 Task: Open Card Customer Feedback Collection in Board Email Marketing Templates to Workspace Investor Relations and add a team member Softage.4@softage.net, a label Red, a checklist Mergers and Acquisitions, an attachment from your google drive, a color Red and finally, add a card description 'Create and send out employee satisfaction survey on company policies and procedures' and a comment 'Let us approach this task with a focus on quality over quantity, ensuring that we deliver a high-quality outcome.'. Add a start date 'Jan 04, 1900' with a due date 'Jan 11, 1900'
Action: Mouse moved to (397, 150)
Screenshot: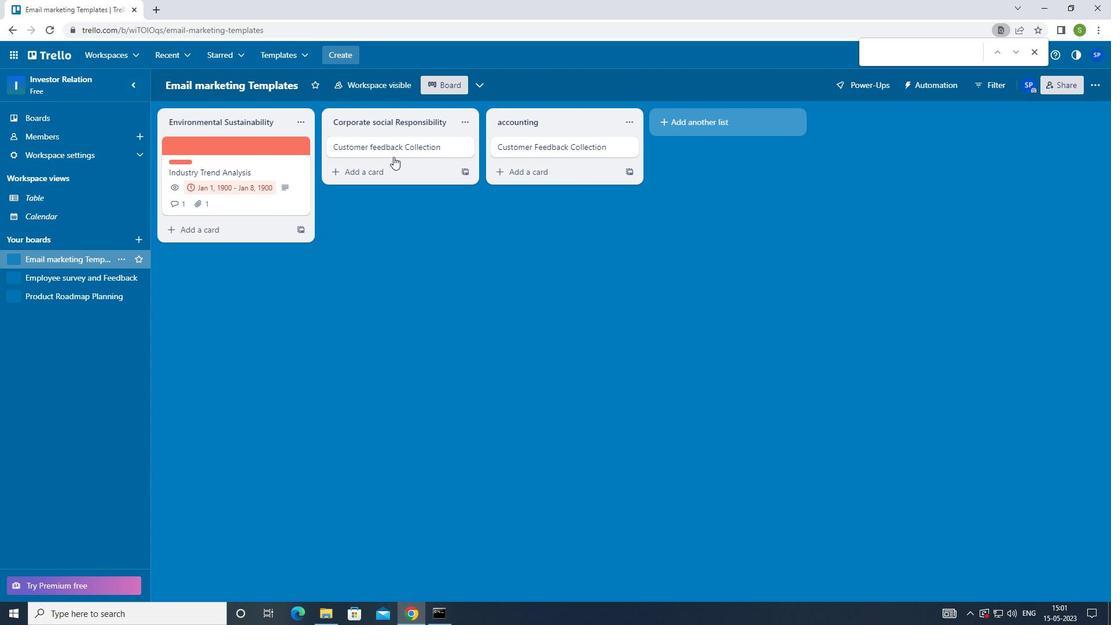 
Action: Mouse pressed left at (397, 150)
Screenshot: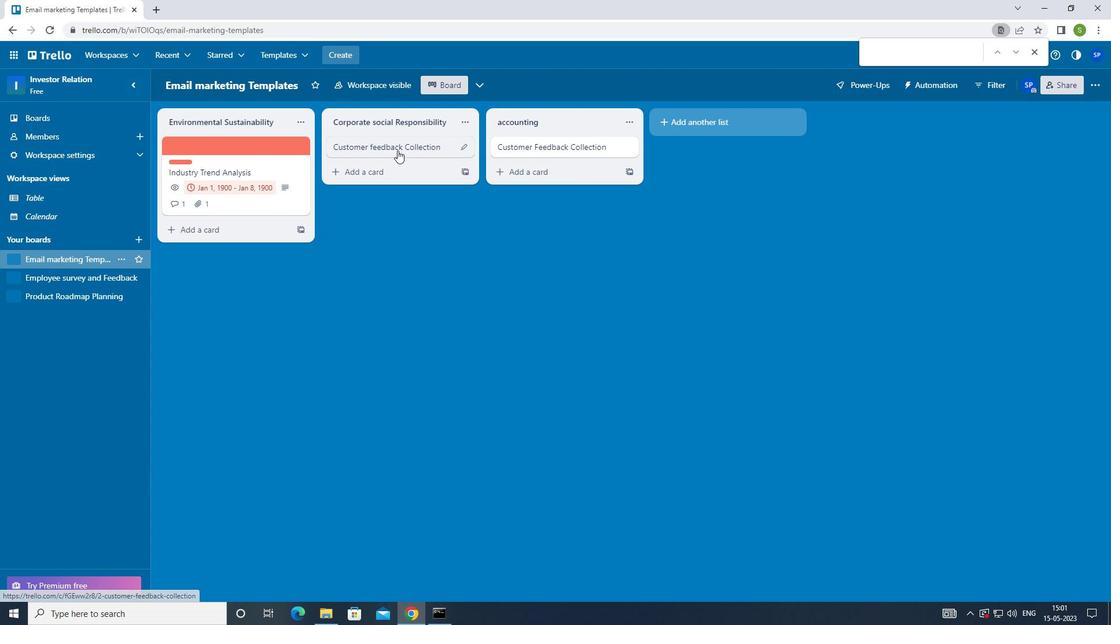 
Action: Mouse moved to (706, 148)
Screenshot: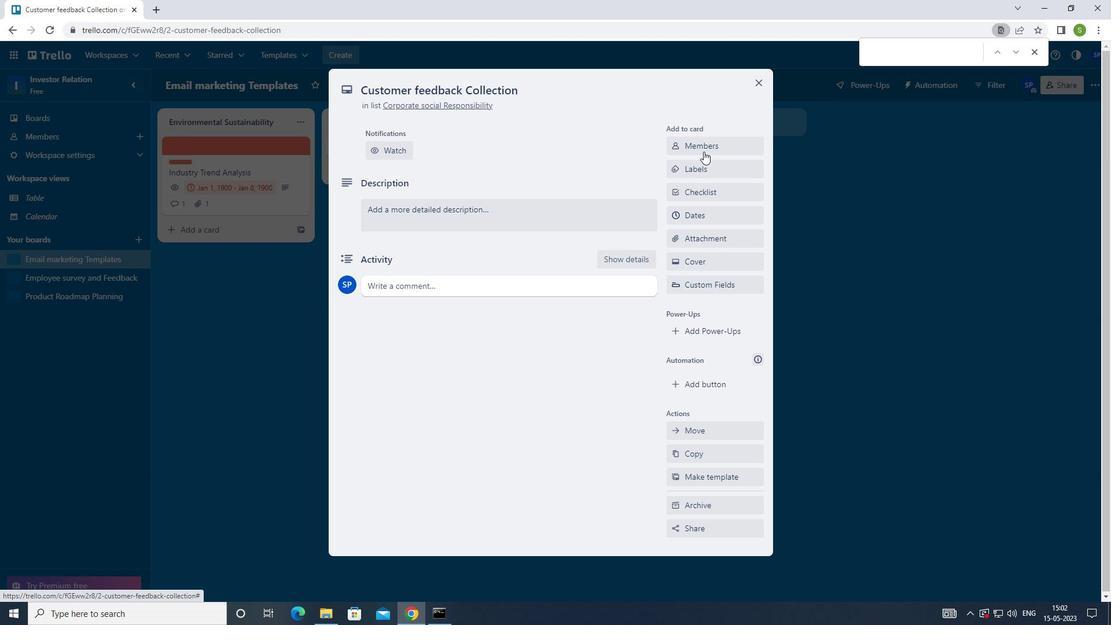 
Action: Mouse pressed left at (706, 148)
Screenshot: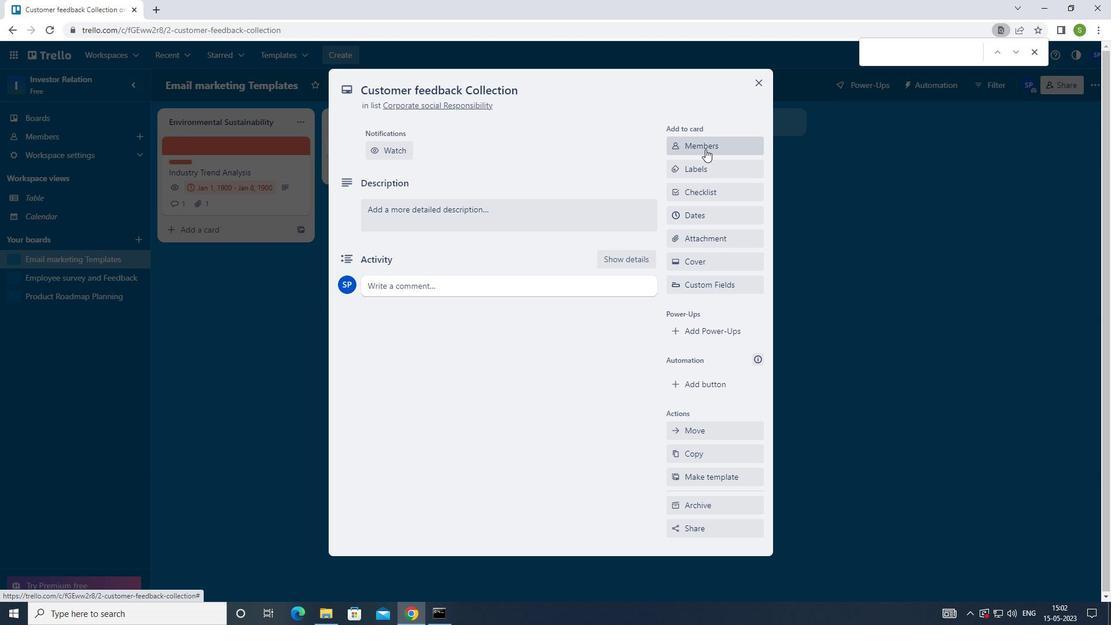 
Action: Mouse moved to (703, 301)
Screenshot: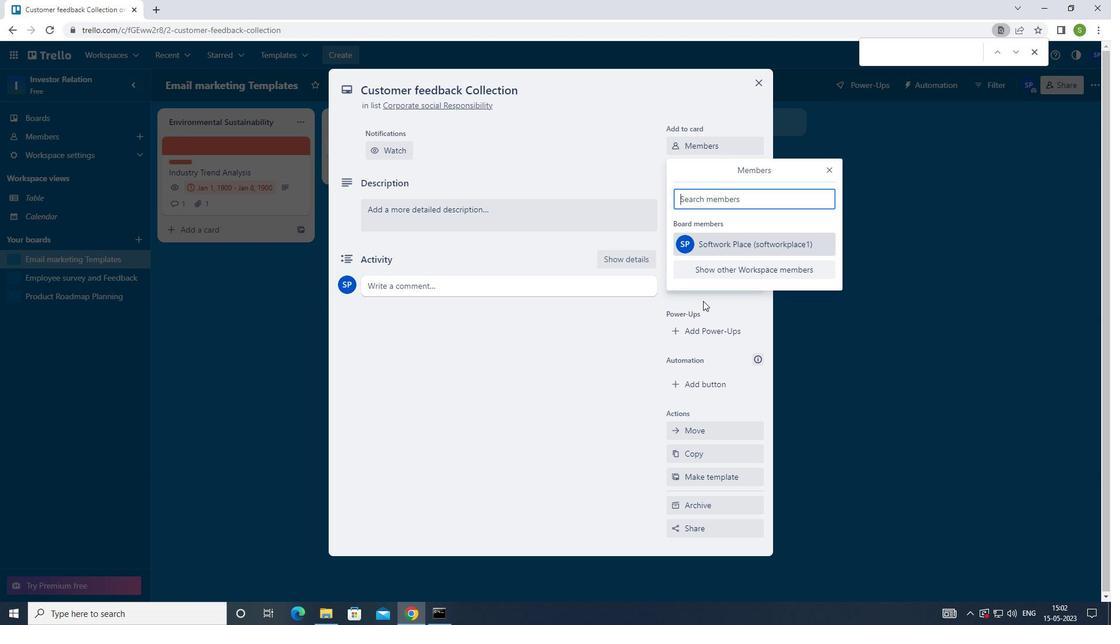 
Action: Key pressed <Key.shift>SOFTAGE.4<Key.shift><Key.shift><Key.shift><Key.shift><Key.shift><Key.shift><Key.shift><Key.shift><Key.shift><Key.shift><Key.shift><Key.shift><Key.shift><Key.shift><Key.shift><Key.shift><Key.shift><Key.shift><Key.shift><Key.shift><Key.shift><Key.shift><Key.shift><Key.shift><Key.shift><Key.shift>@SOFTAGE.NET<Key.space>
Screenshot: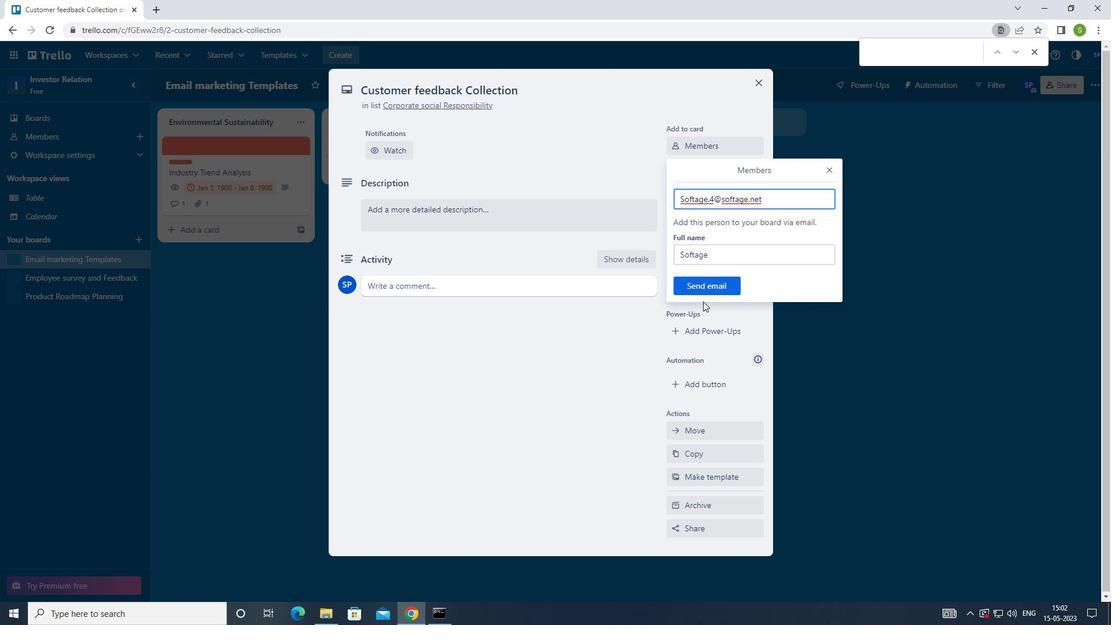 
Action: Mouse moved to (719, 283)
Screenshot: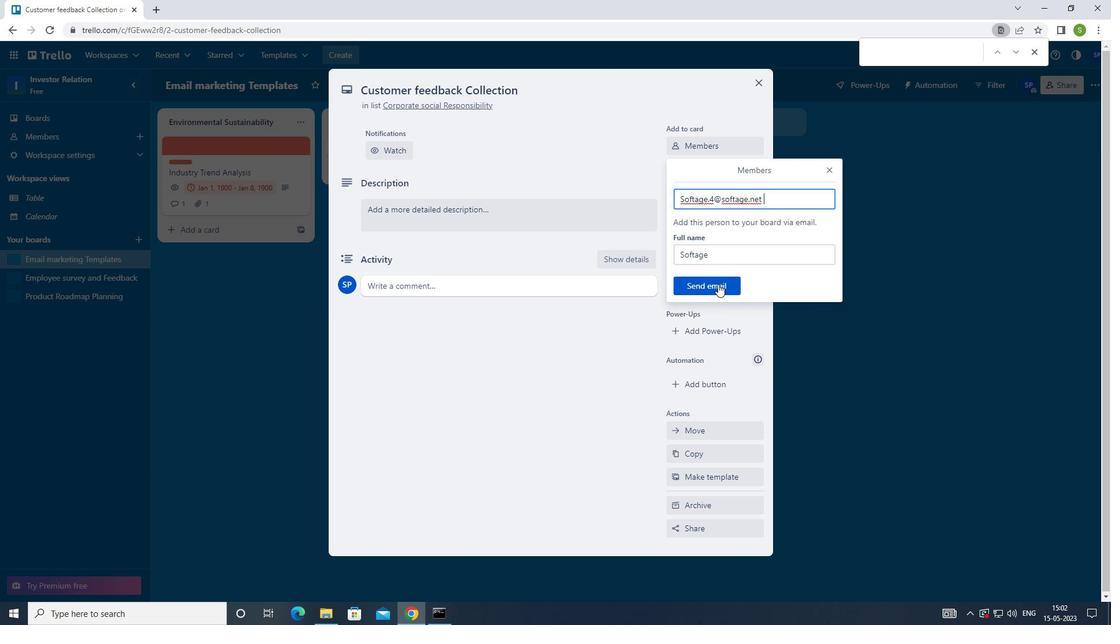 
Action: Mouse pressed left at (719, 283)
Screenshot: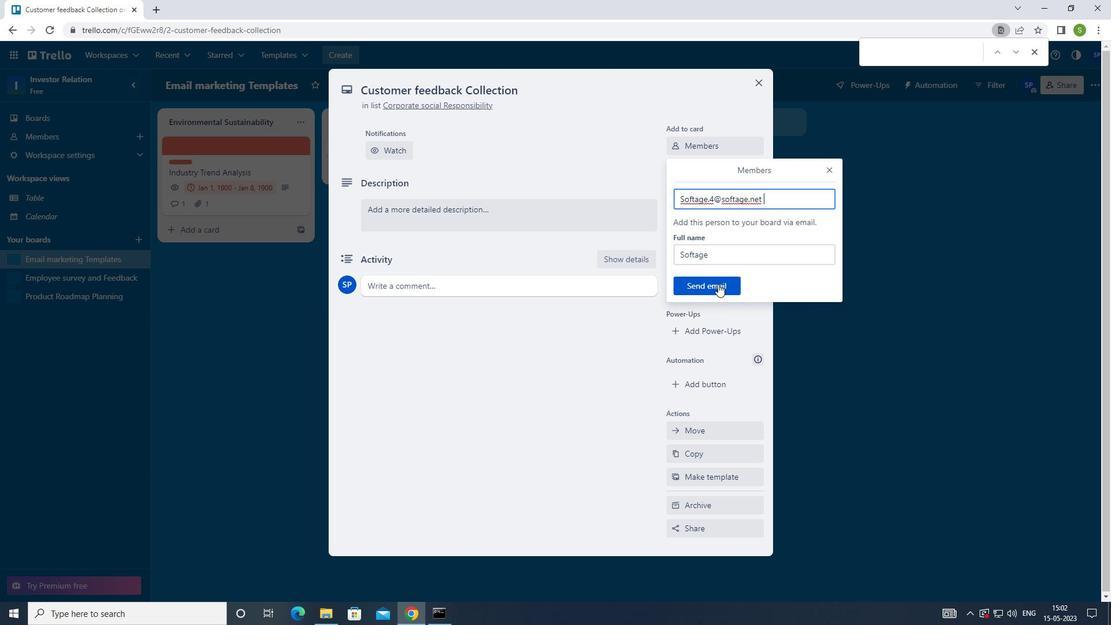 
Action: Mouse moved to (701, 214)
Screenshot: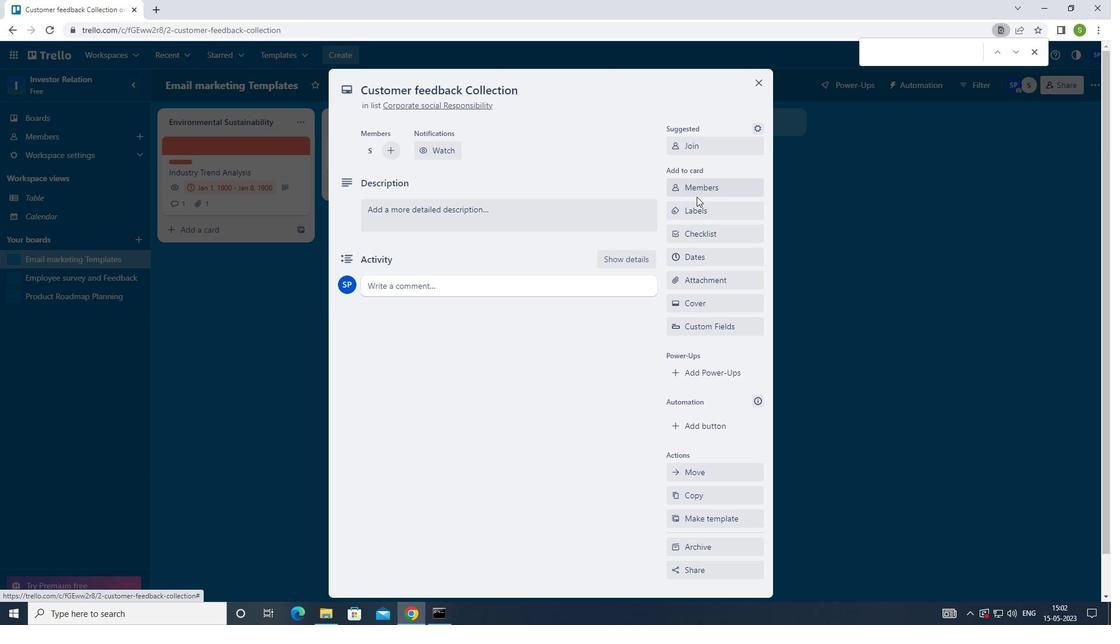 
Action: Mouse pressed left at (701, 214)
Screenshot: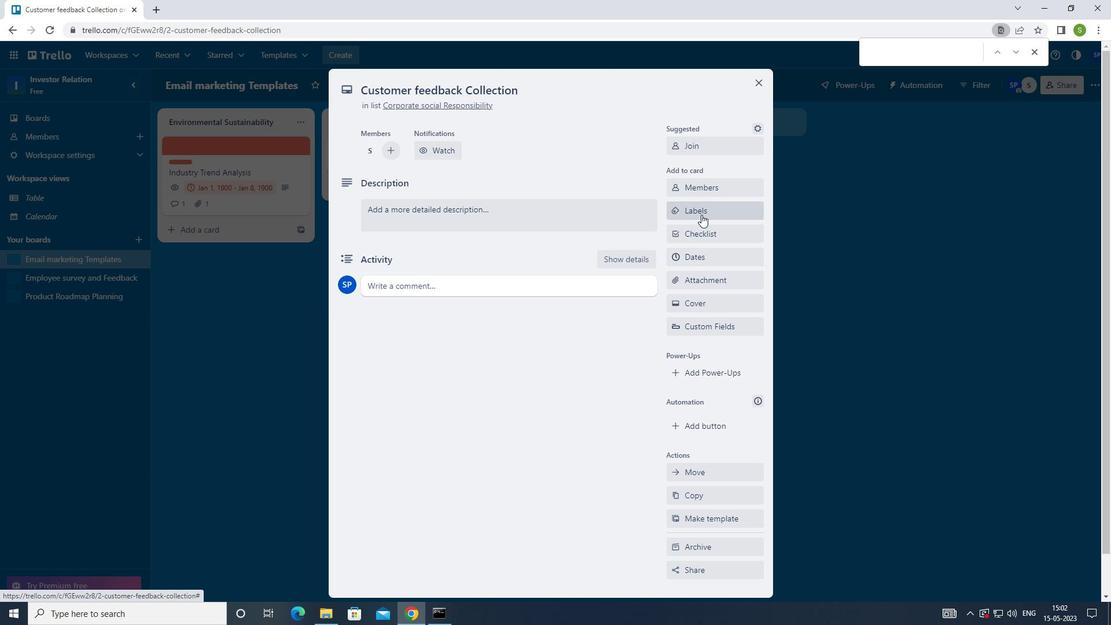 
Action: Mouse moved to (684, 371)
Screenshot: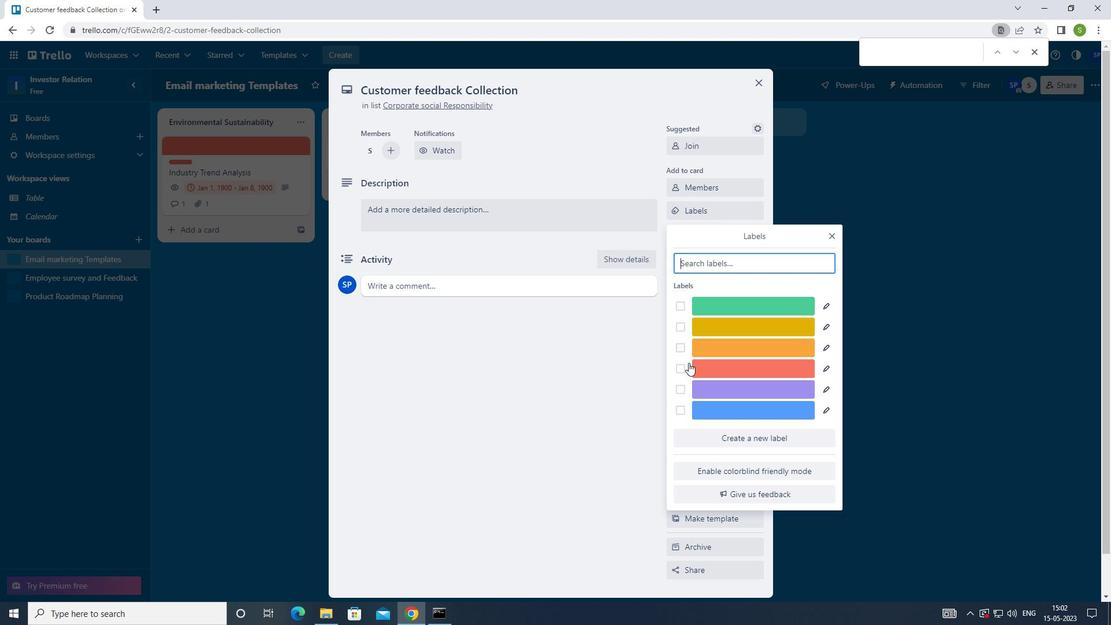 
Action: Mouse pressed left at (684, 371)
Screenshot: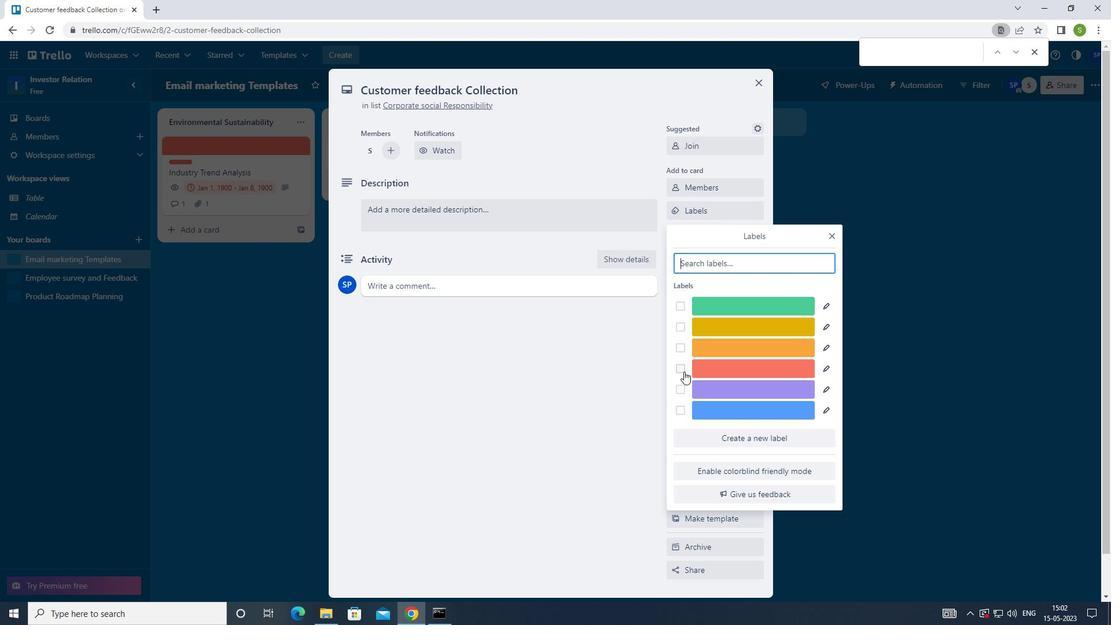 
Action: Mouse moved to (831, 235)
Screenshot: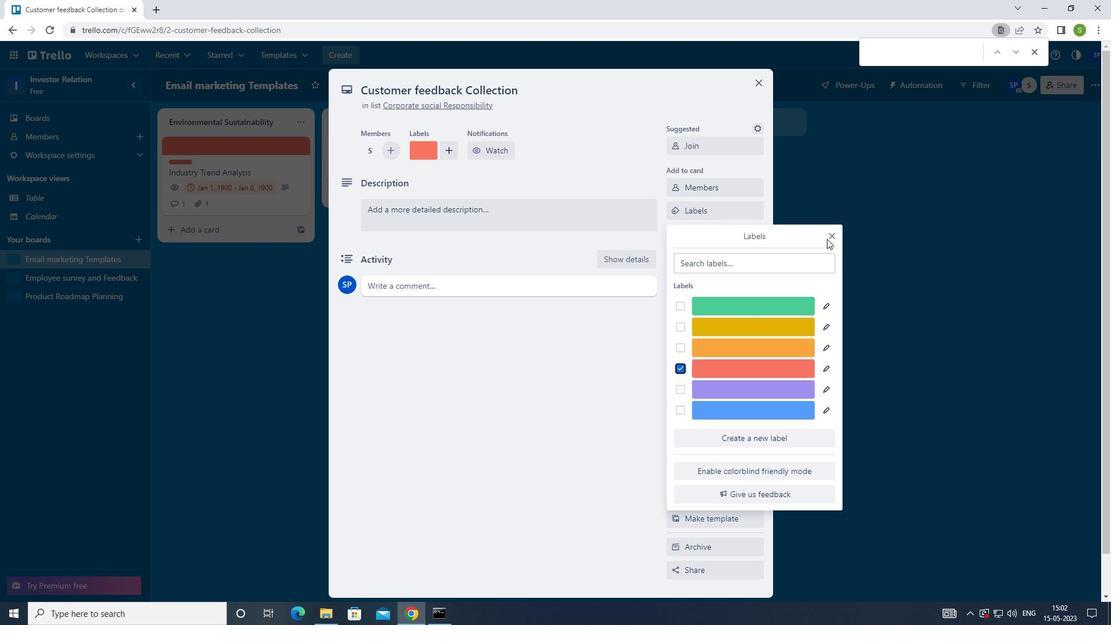 
Action: Mouse pressed left at (831, 235)
Screenshot: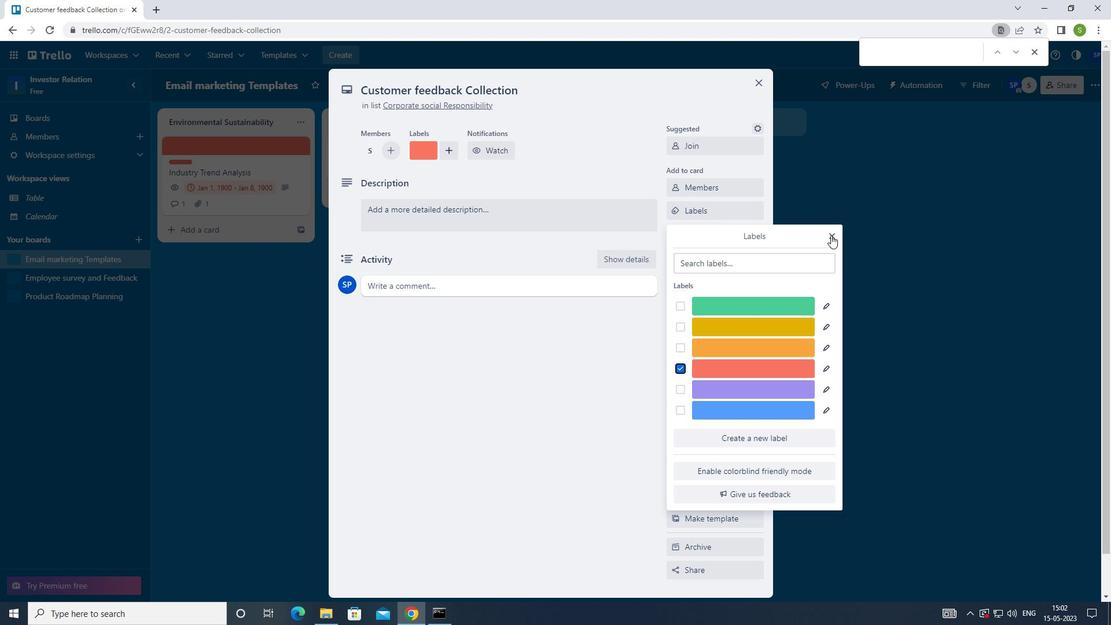 
Action: Mouse moved to (741, 237)
Screenshot: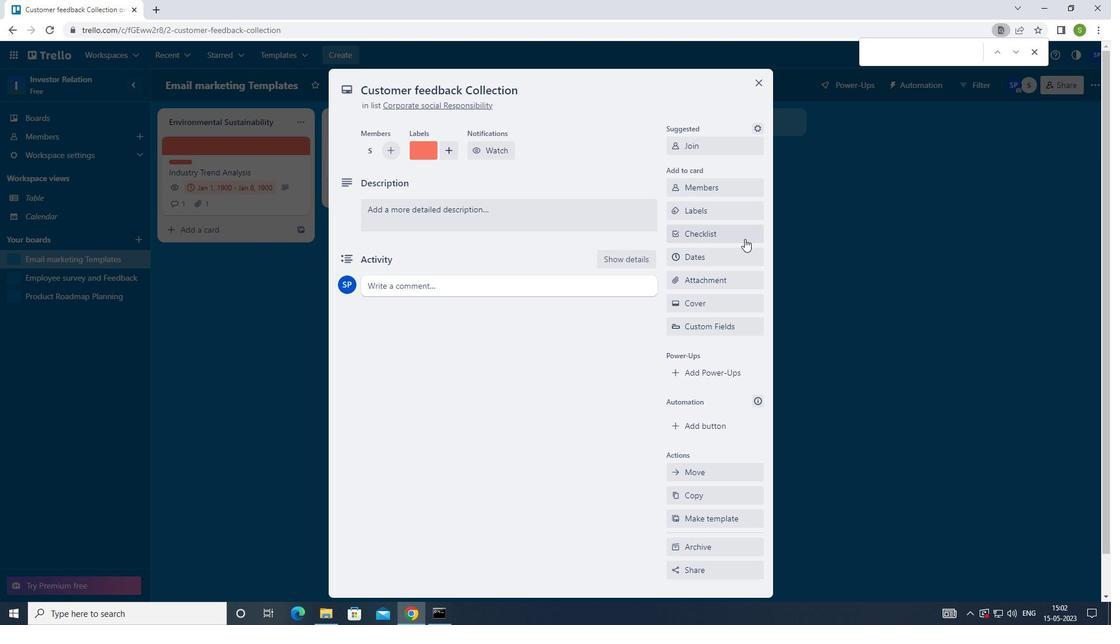 
Action: Mouse pressed left at (741, 237)
Screenshot: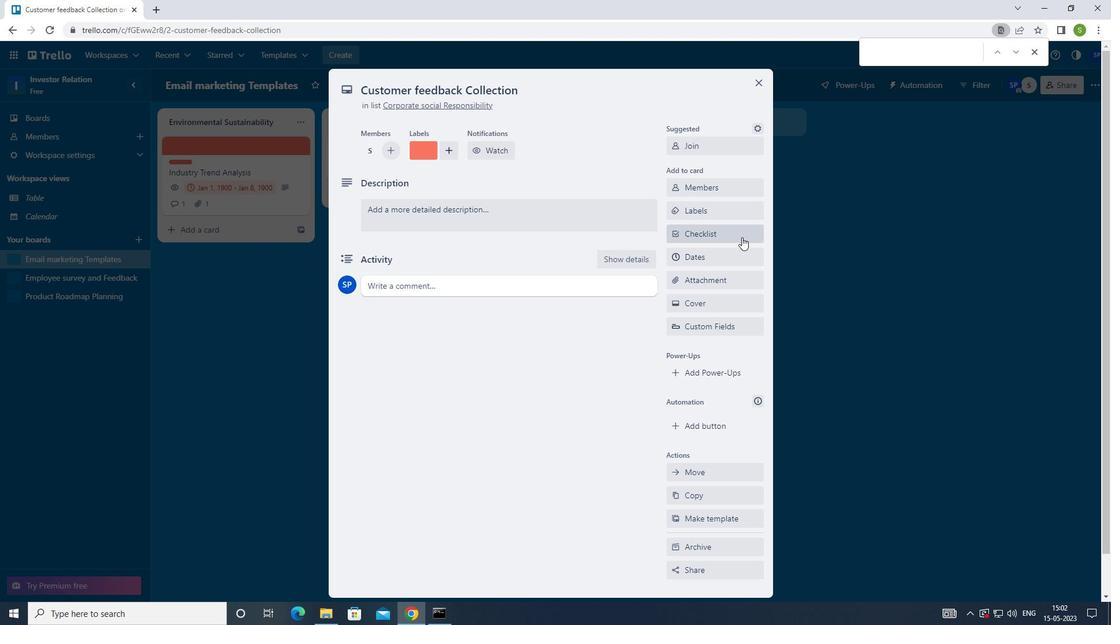 
Action: Mouse moved to (789, 218)
Screenshot: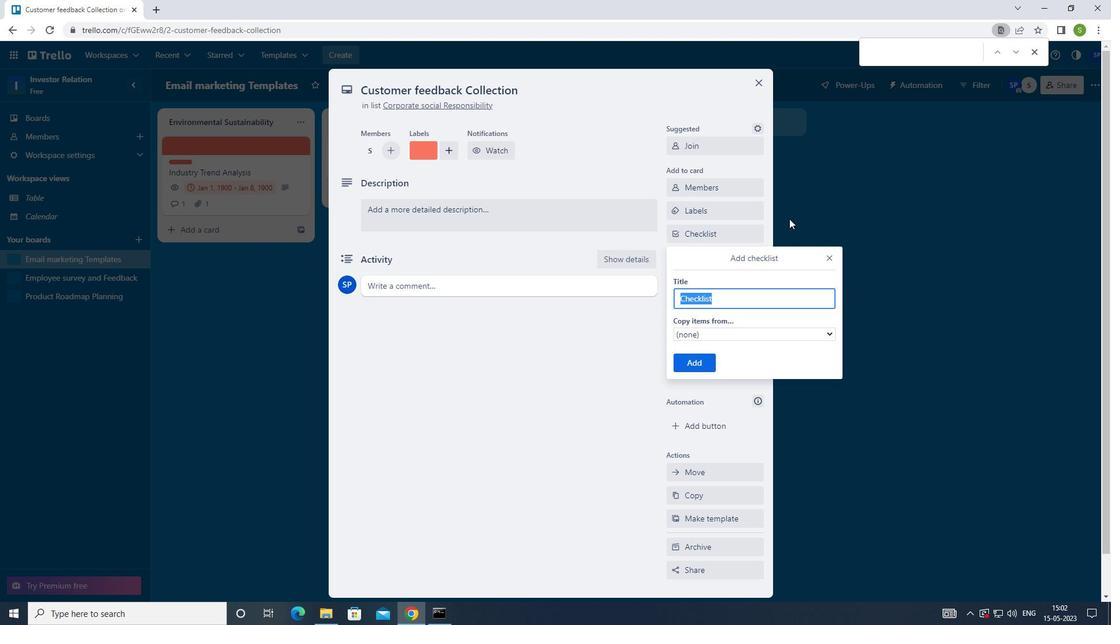 
Action: Key pressed <Key.shift>MERGERS<Key.space>AND<Key.space><Key.shift>ACQUISITI
Screenshot: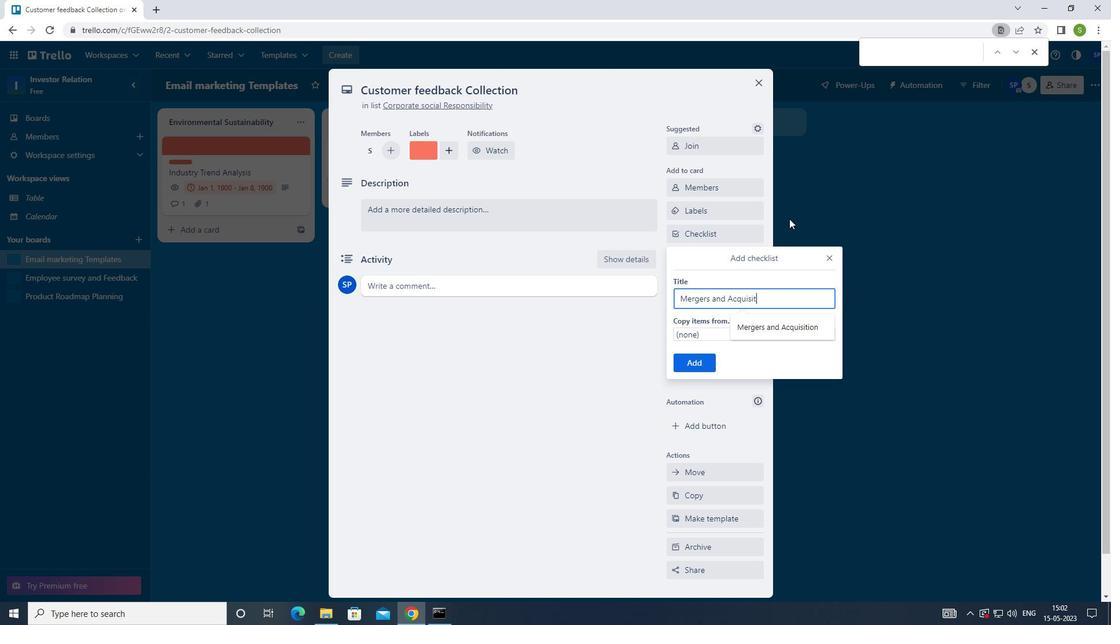 
Action: Mouse moved to (789, 219)
Screenshot: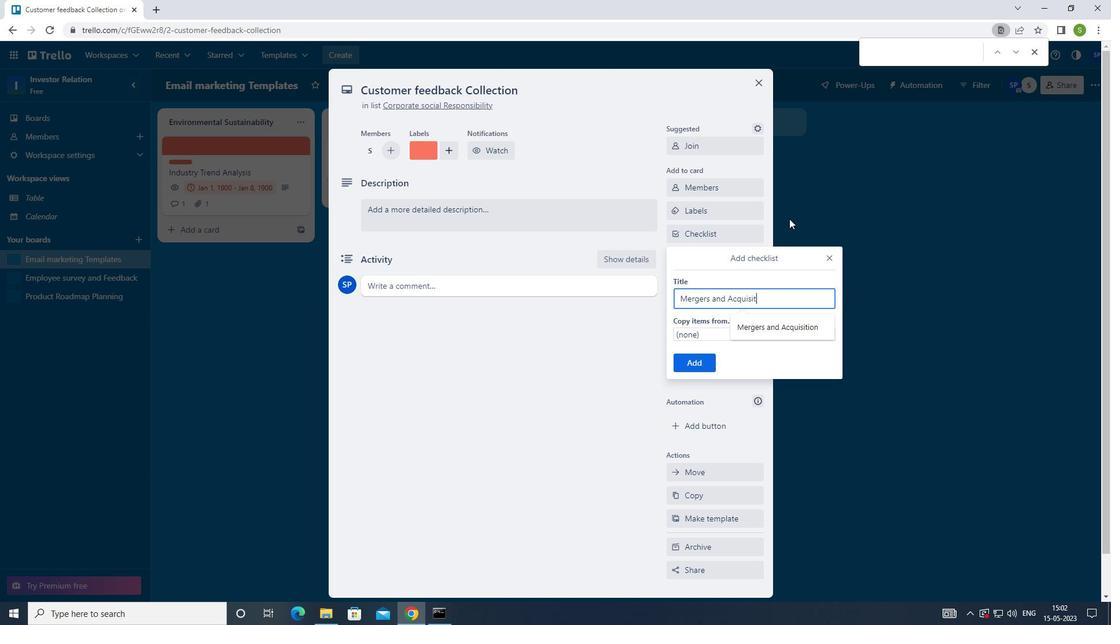 
Action: Key pressed ON
Screenshot: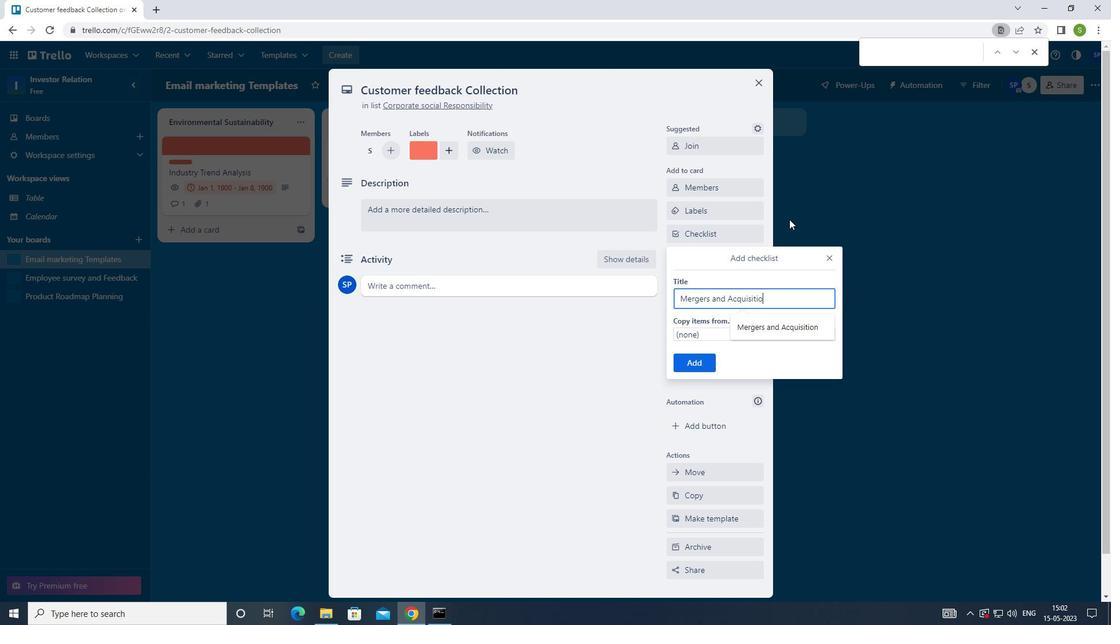 
Action: Mouse moved to (699, 364)
Screenshot: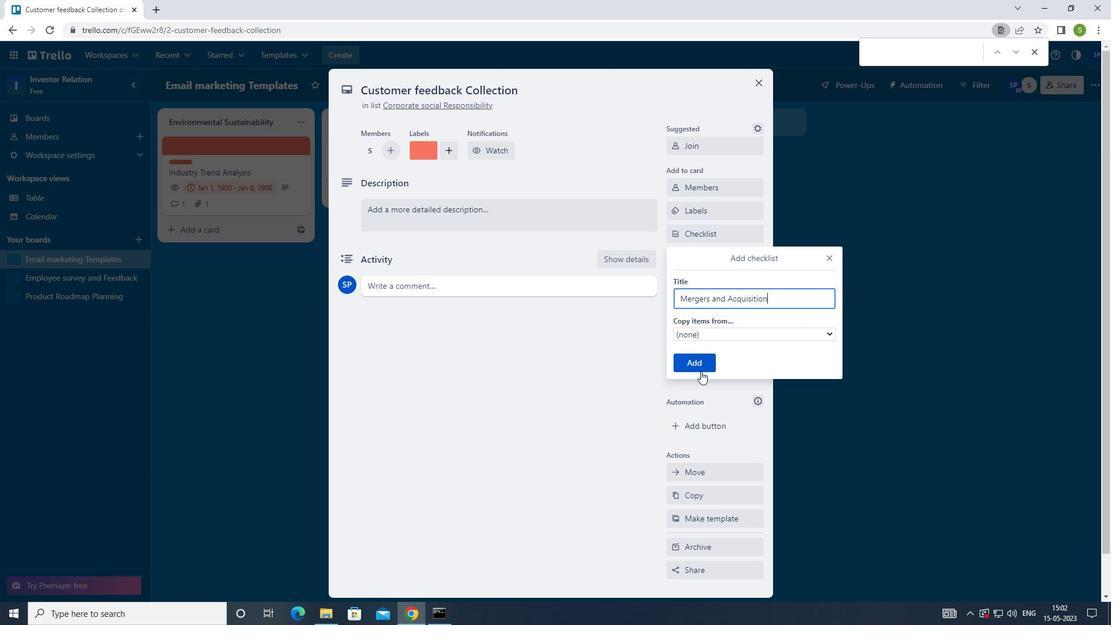 
Action: Mouse pressed left at (699, 364)
Screenshot: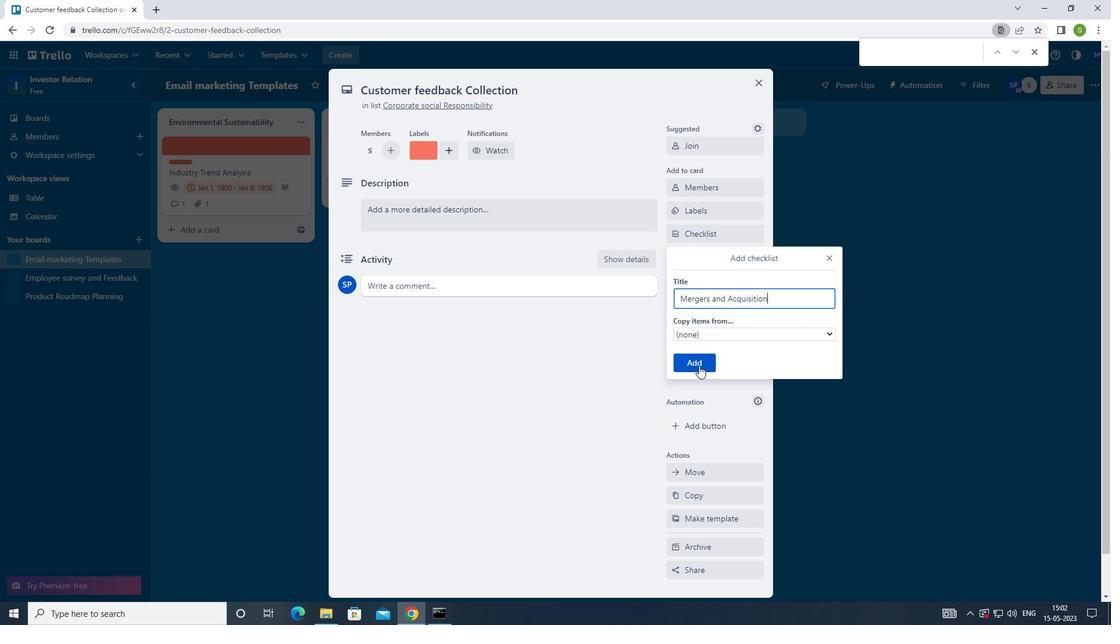 
Action: Mouse moved to (696, 284)
Screenshot: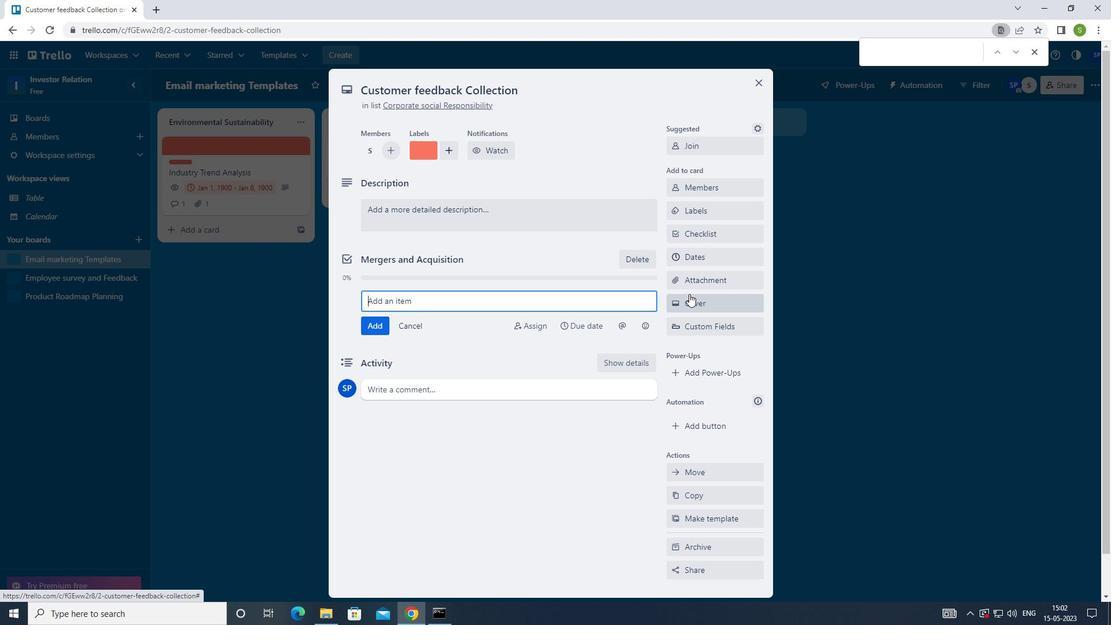
Action: Mouse pressed left at (696, 284)
Screenshot: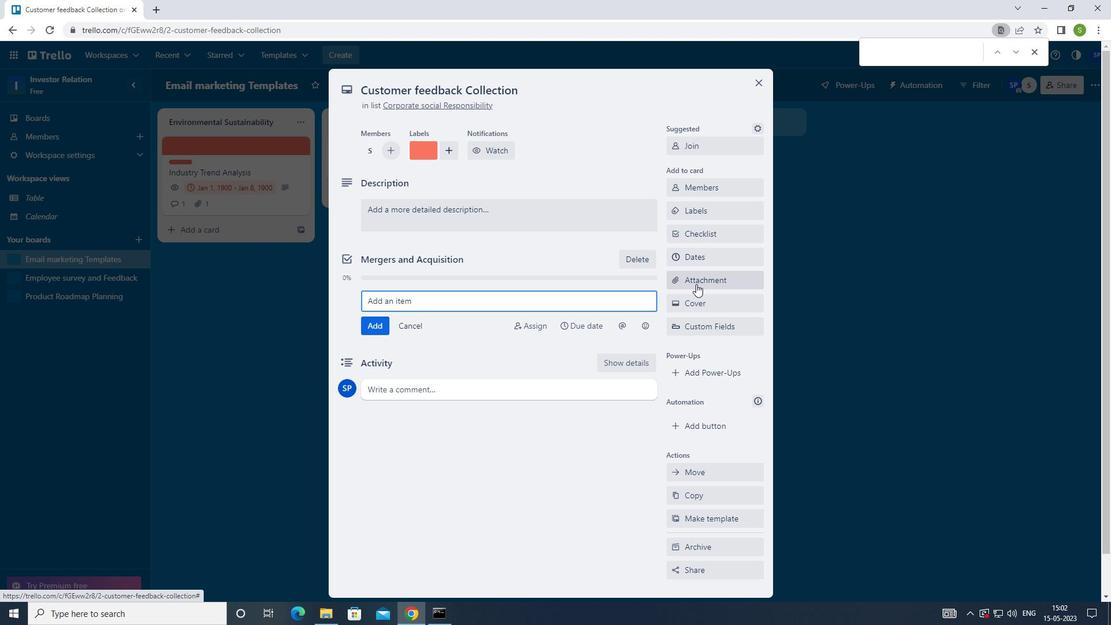 
Action: Mouse moved to (706, 368)
Screenshot: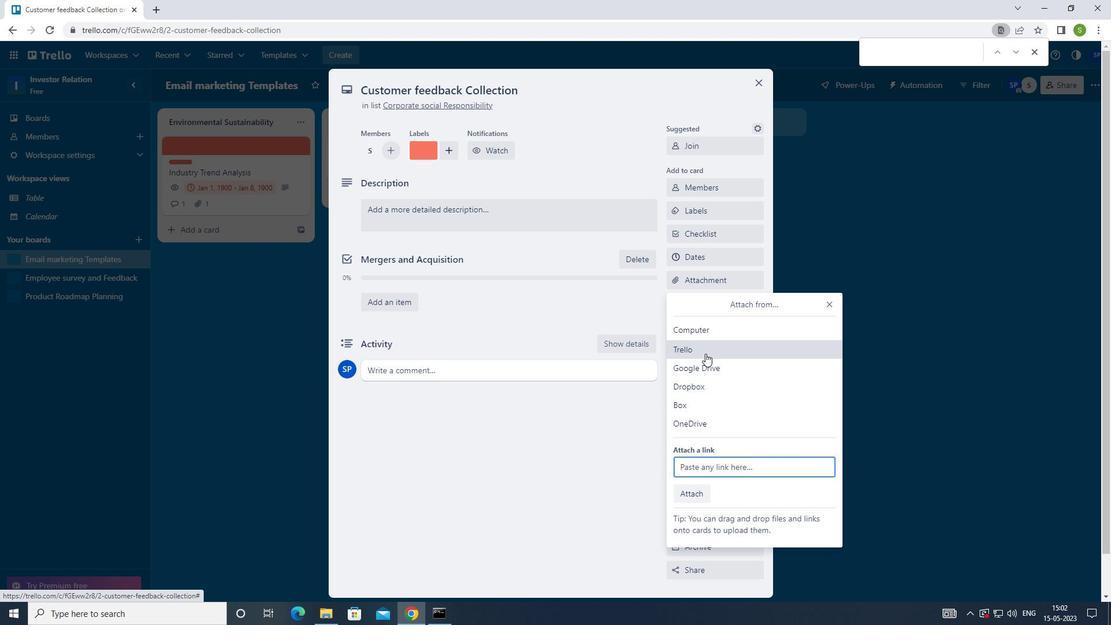 
Action: Mouse pressed left at (706, 368)
Screenshot: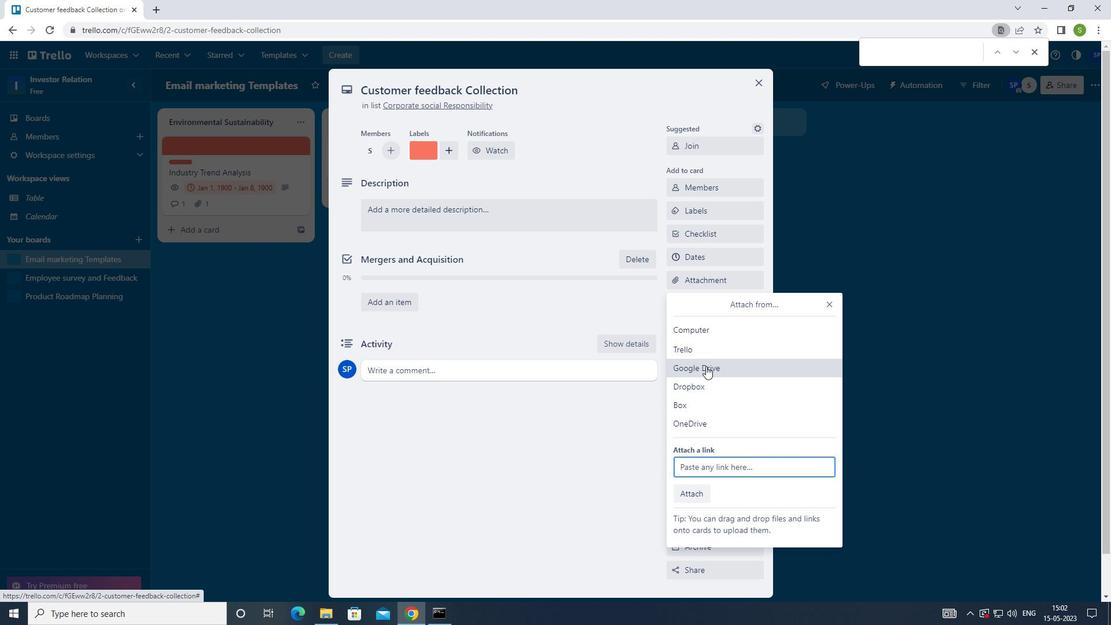
Action: Mouse moved to (345, 276)
Screenshot: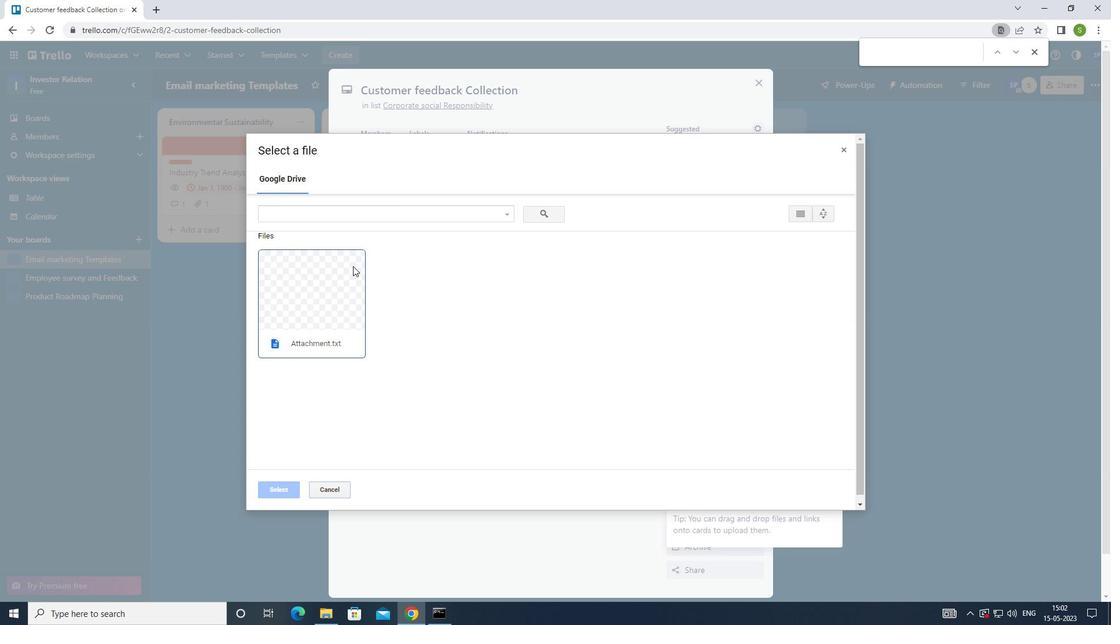 
Action: Mouse pressed left at (345, 276)
Screenshot: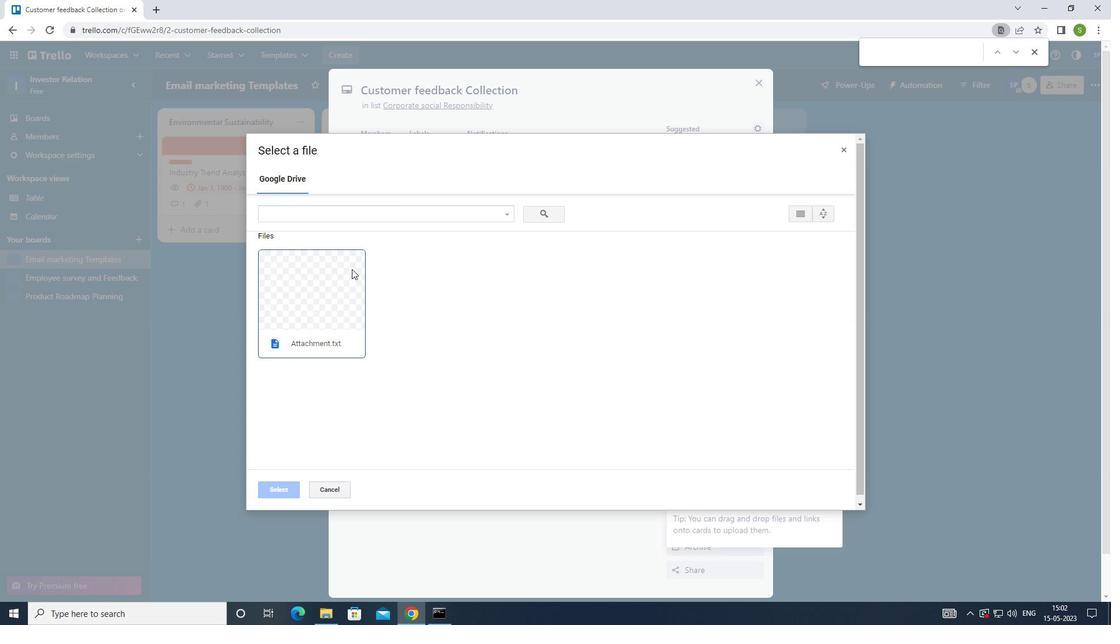 
Action: Mouse moved to (287, 486)
Screenshot: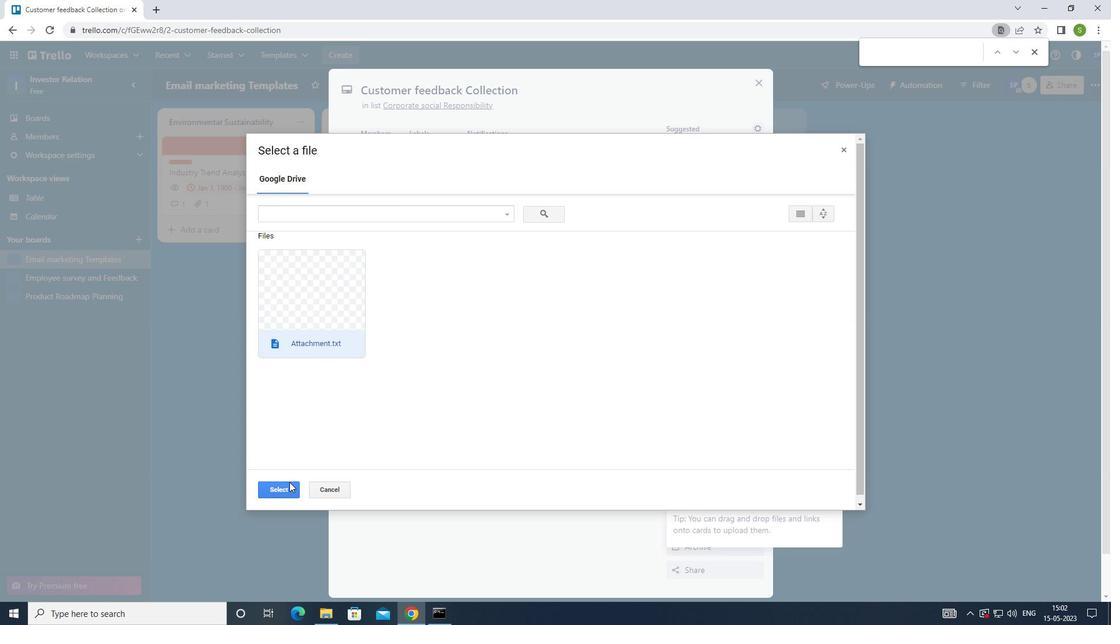 
Action: Mouse pressed left at (287, 486)
Screenshot: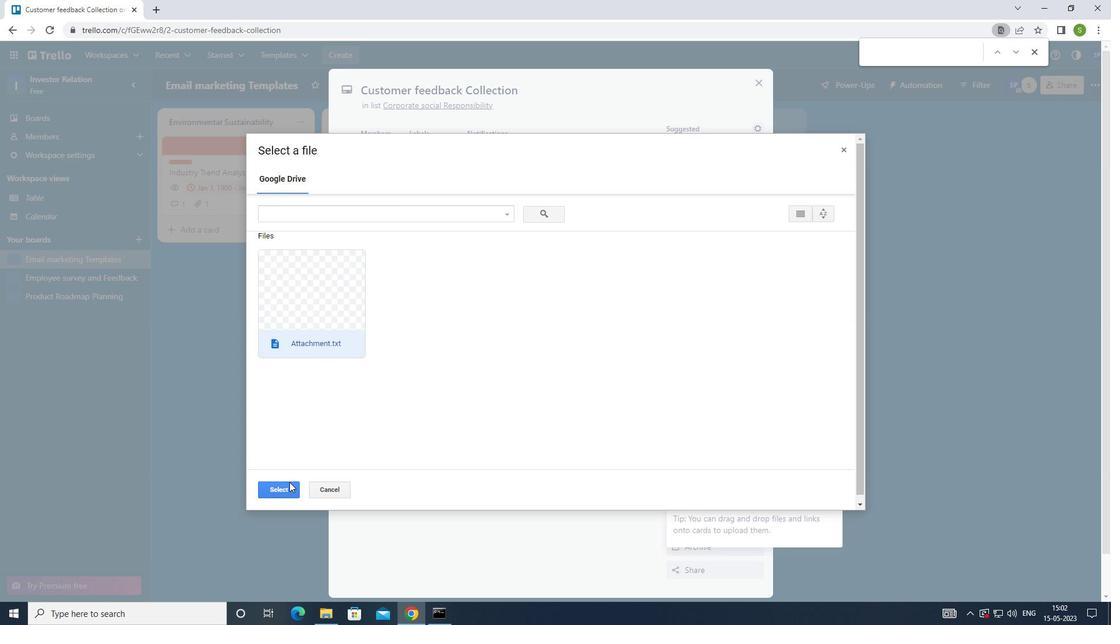 
Action: Mouse moved to (696, 302)
Screenshot: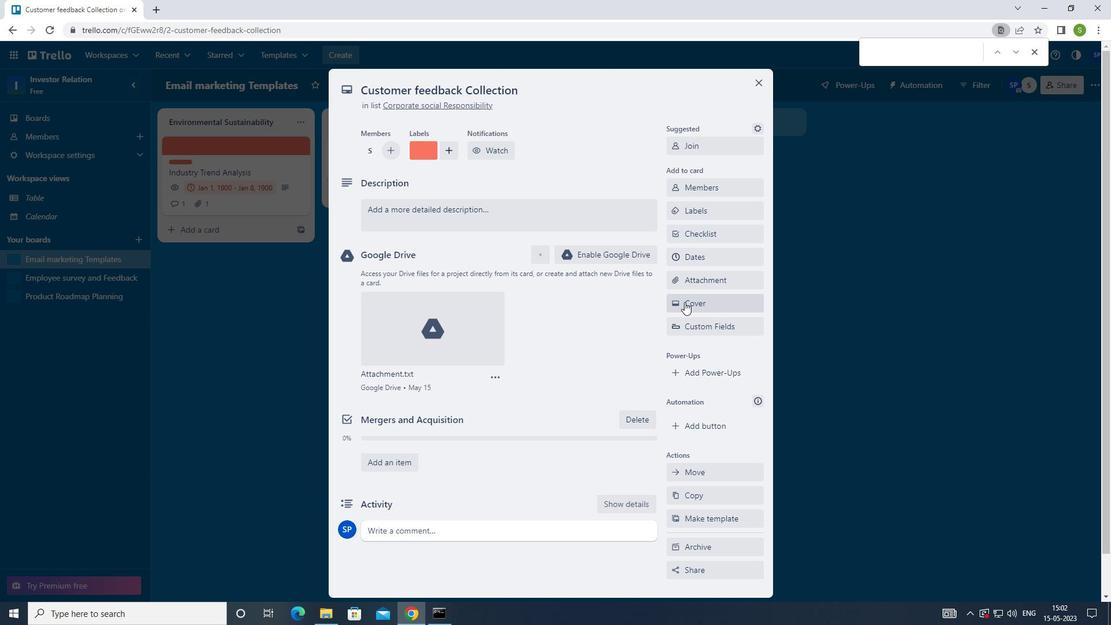 
Action: Mouse pressed left at (696, 302)
Screenshot: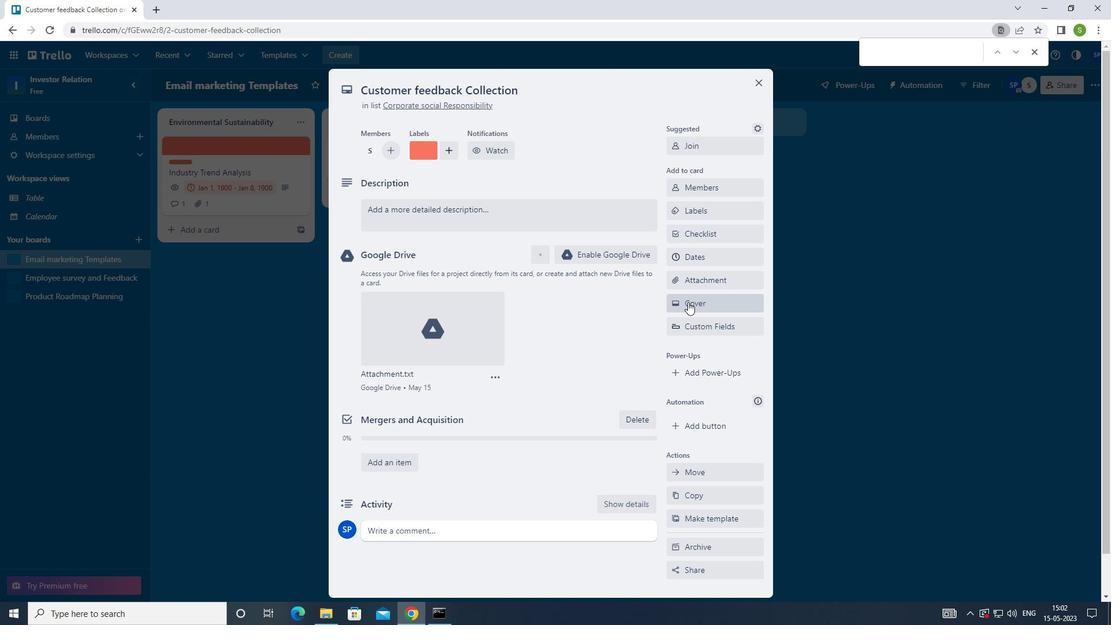 
Action: Mouse moved to (781, 374)
Screenshot: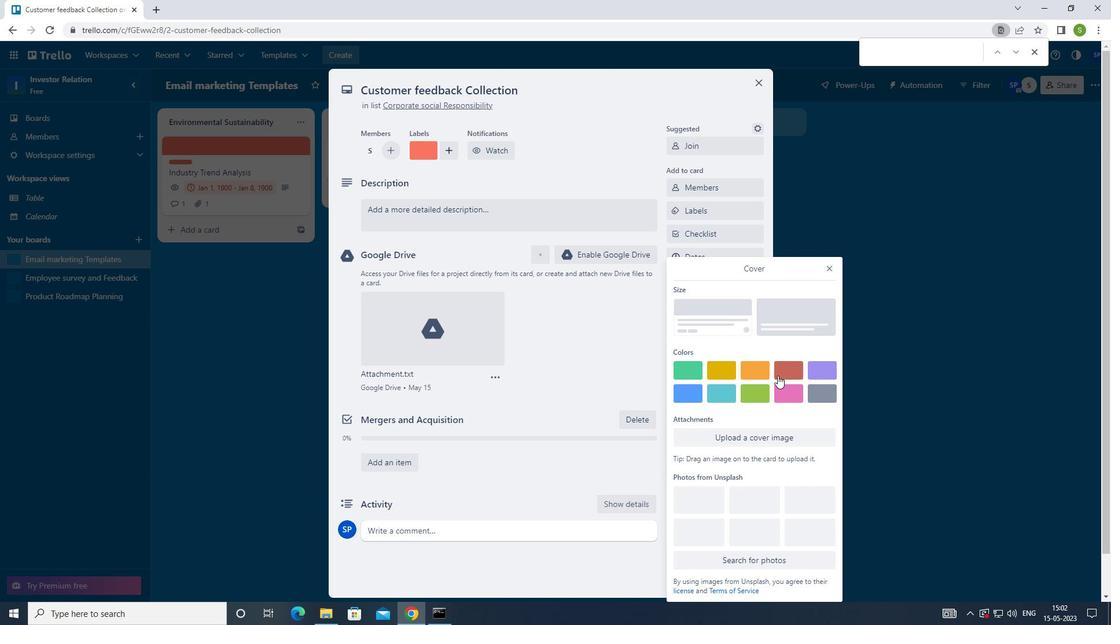 
Action: Mouse pressed left at (781, 374)
Screenshot: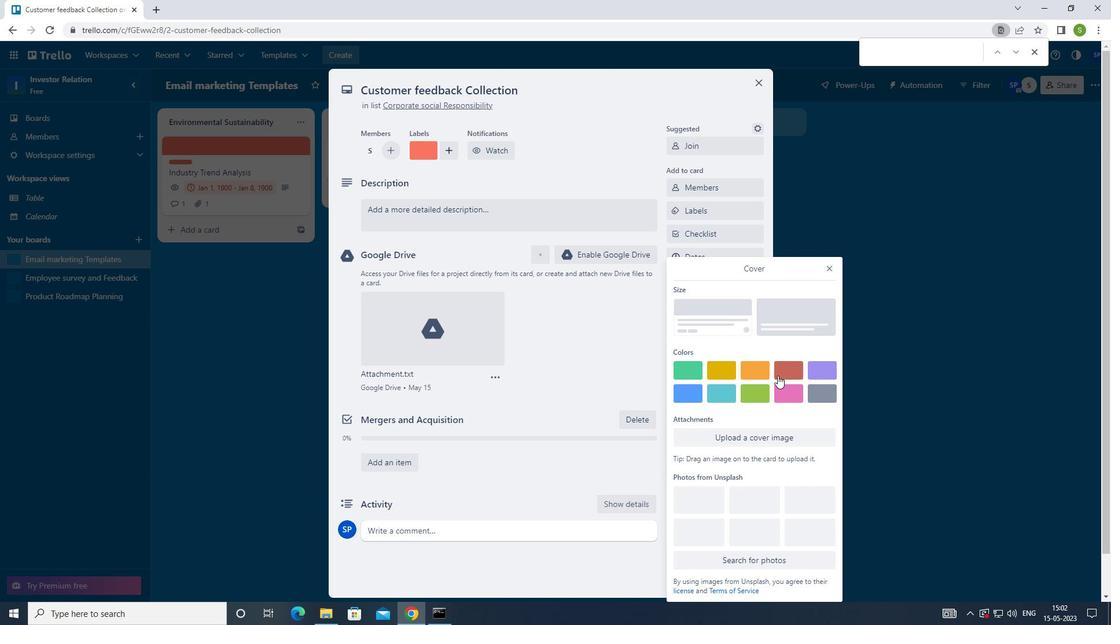 
Action: Mouse moved to (829, 246)
Screenshot: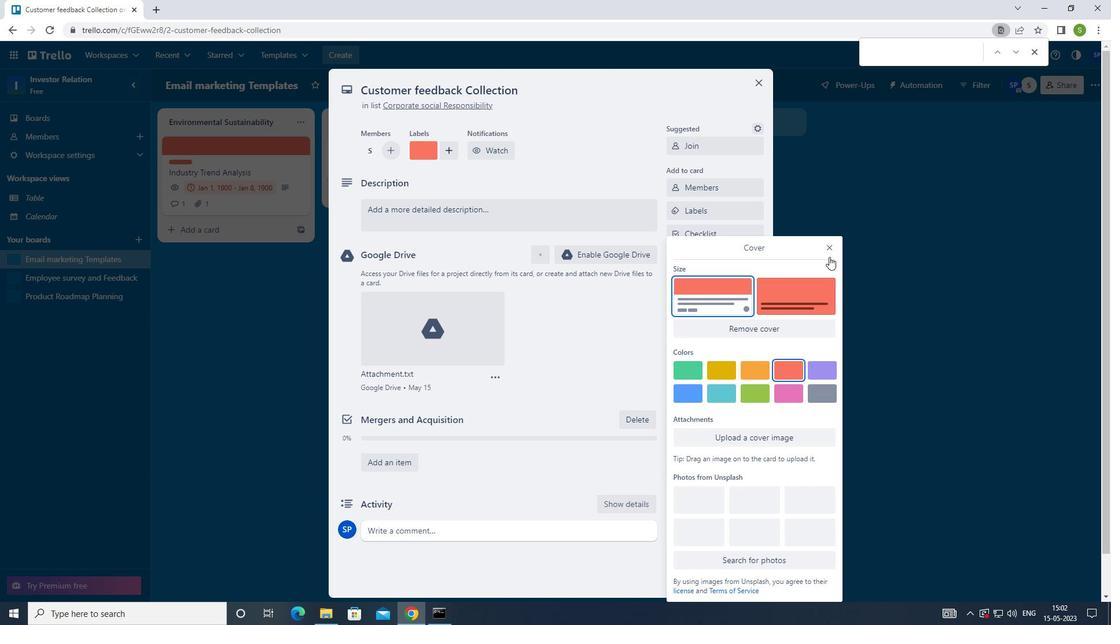 
Action: Mouse pressed left at (829, 246)
Screenshot: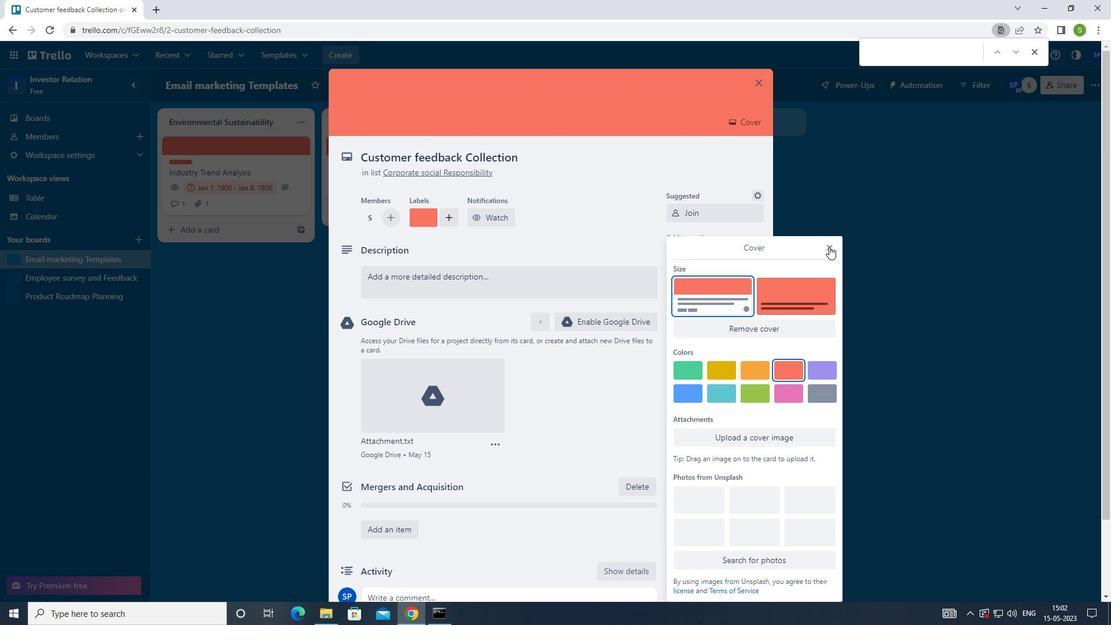 
Action: Mouse moved to (566, 270)
Screenshot: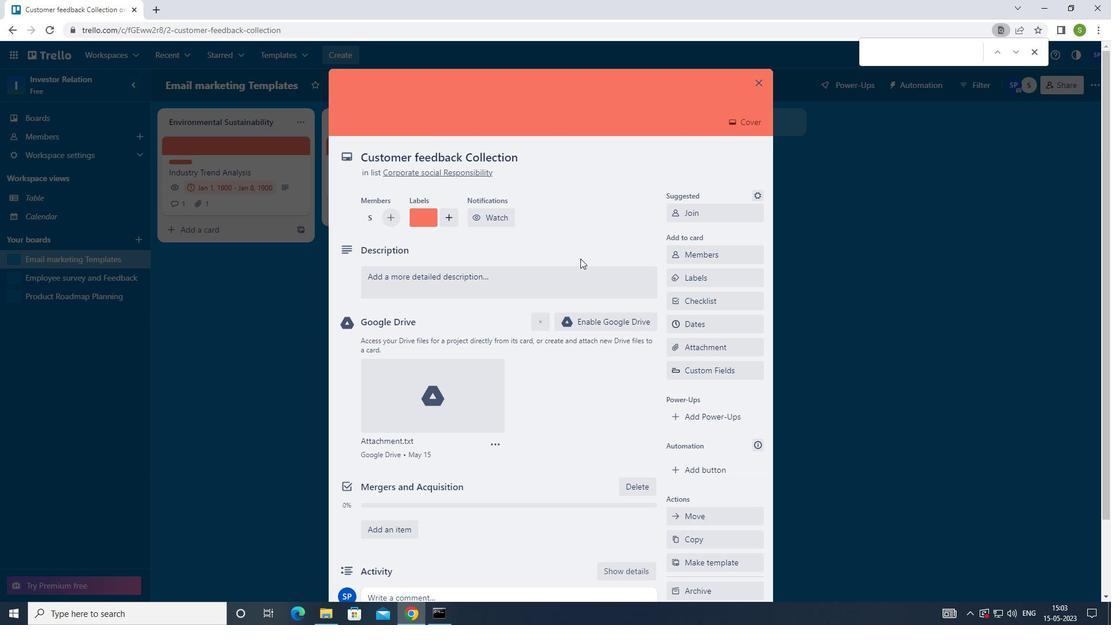 
Action: Mouse pressed left at (566, 270)
Screenshot: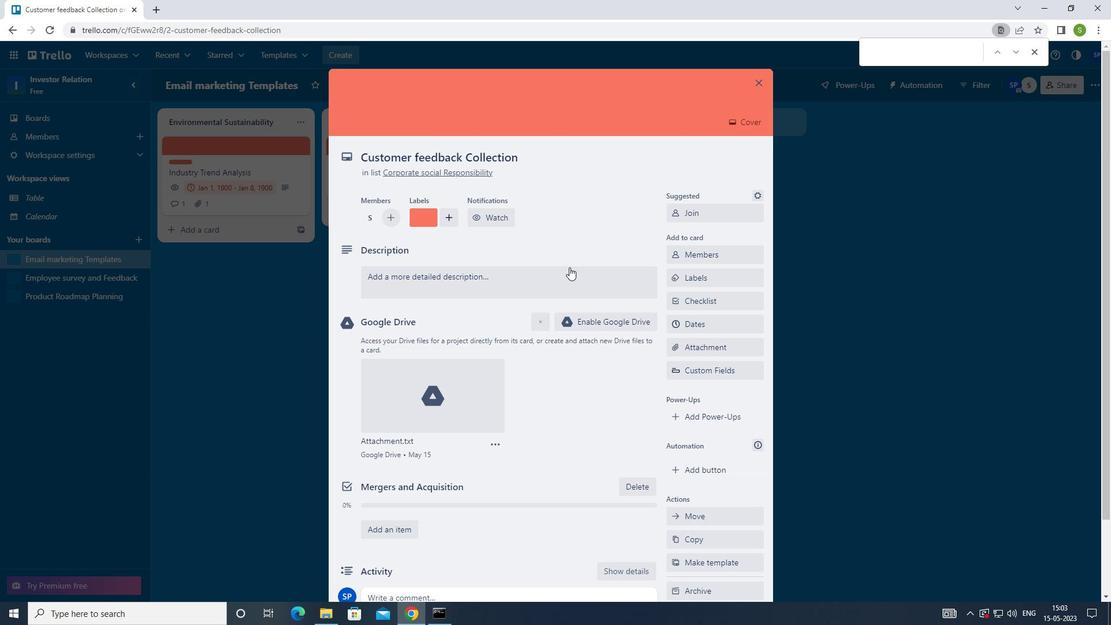 
Action: Mouse moved to (598, 243)
Screenshot: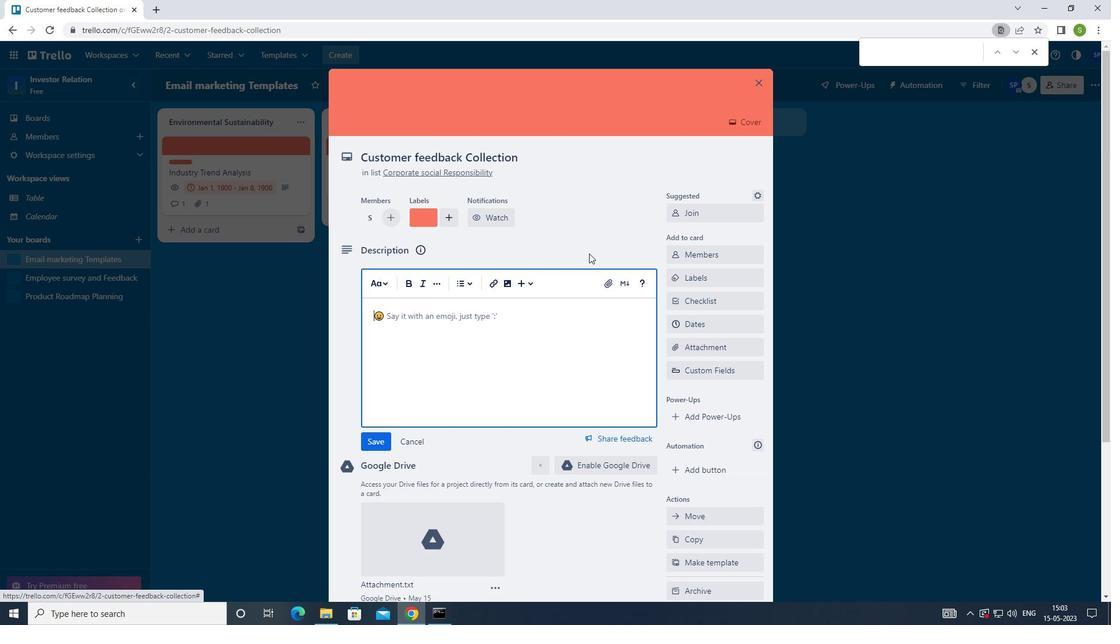 
Action: Key pressed <Key.shift>CREATE<Key.space>AND<Key.space>SEND<Key.space>OUT<Key.space>EMPLOYEE<Key.space>SATISFACTION<Key.space>SURVEY<Key.space>ON<Key.space>COMPANY<Key.space>POLICIES<Key.space>AND<Key.space>PROCEDURES
Screenshot: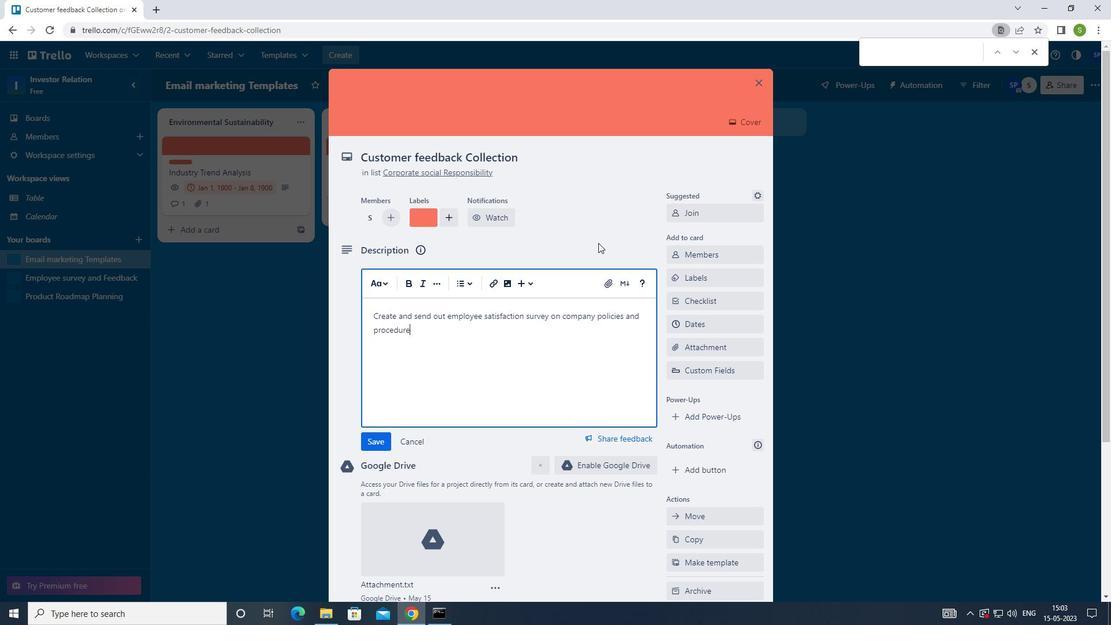 
Action: Mouse moved to (384, 439)
Screenshot: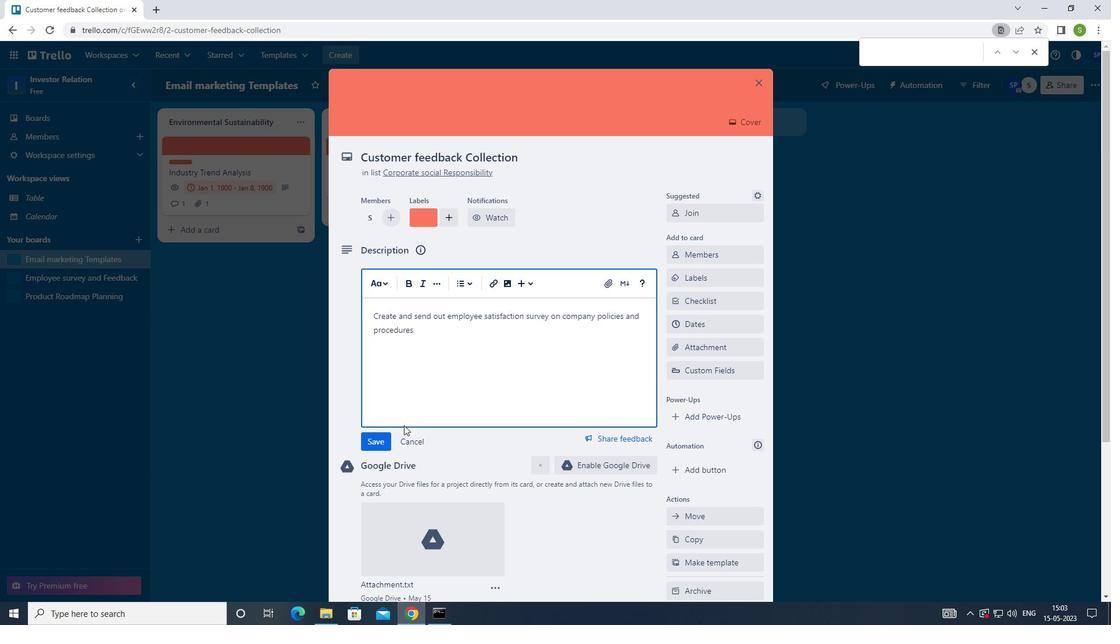 
Action: Mouse pressed left at (384, 439)
Screenshot: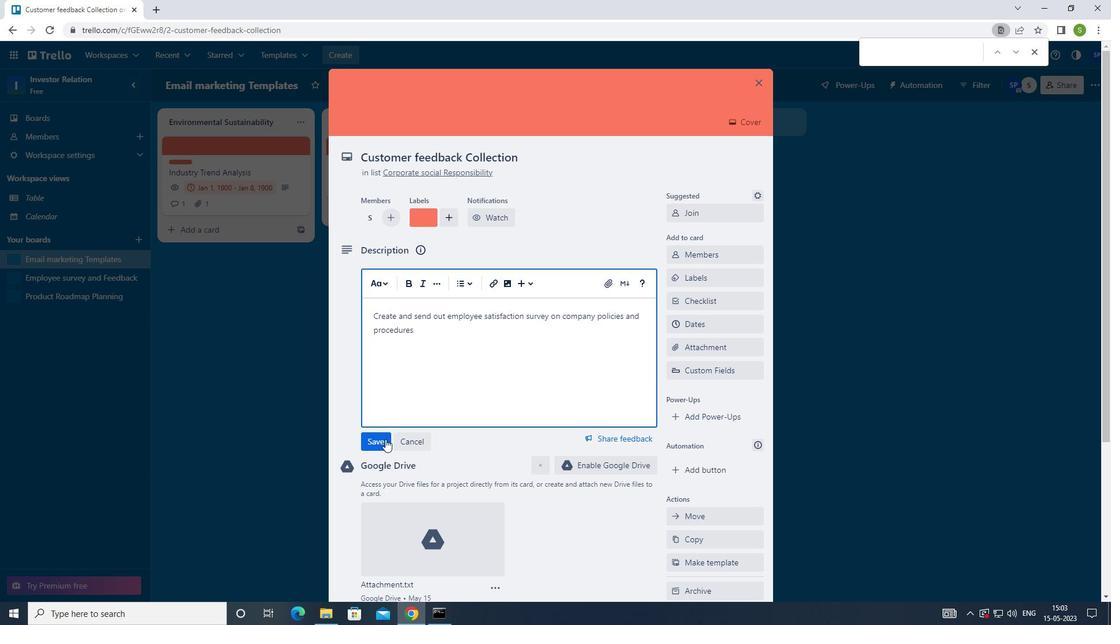 
Action: Mouse moved to (459, 417)
Screenshot: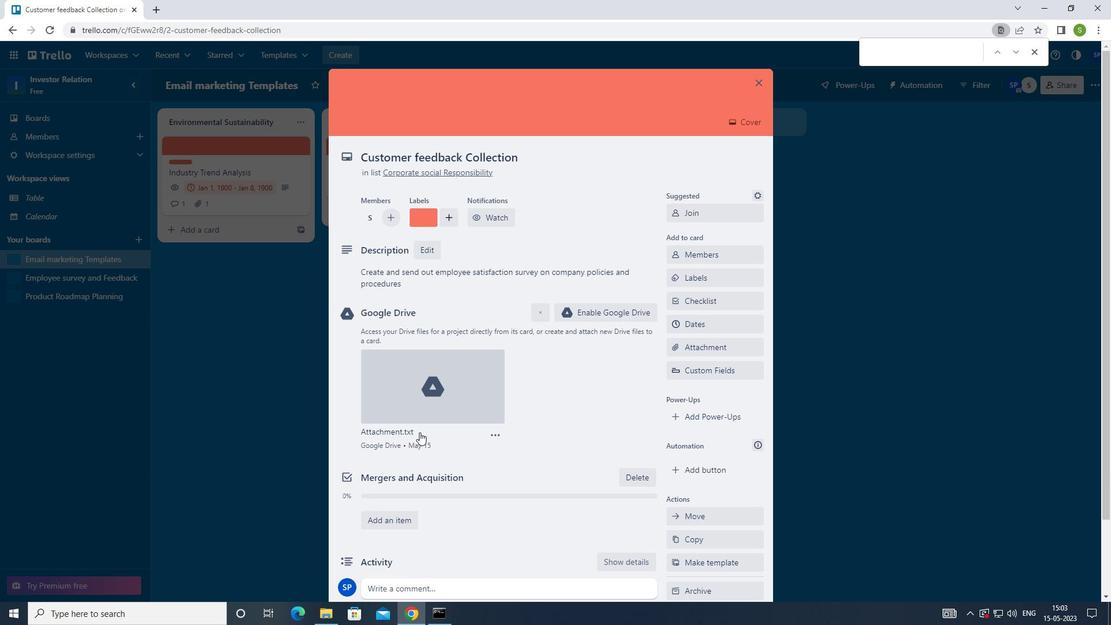 
Action: Mouse scrolled (459, 417) with delta (0, 0)
Screenshot: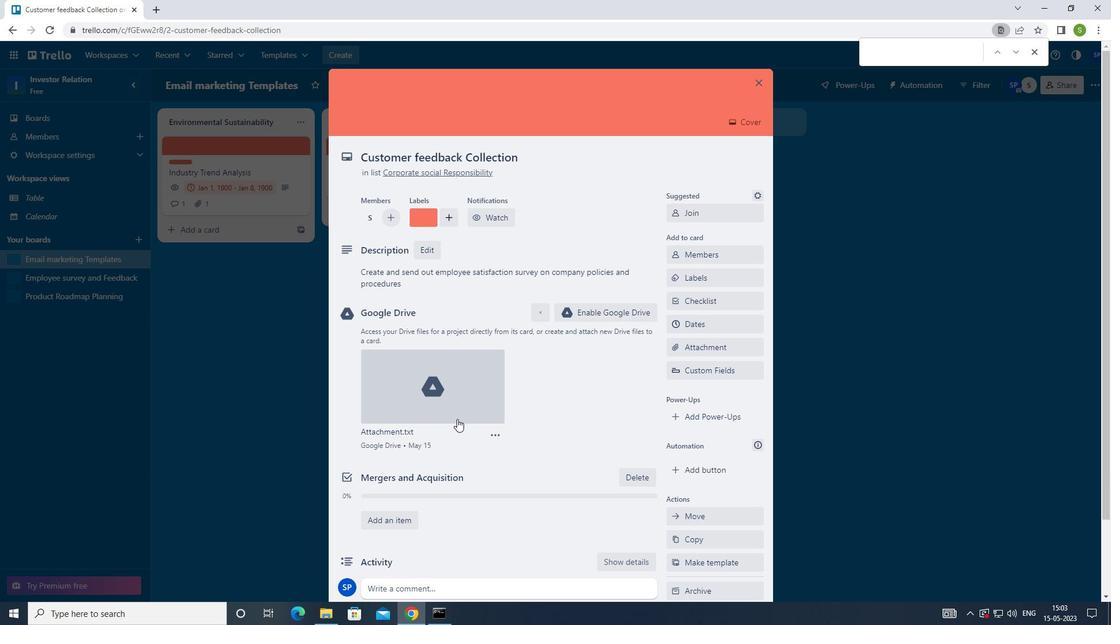 
Action: Mouse scrolled (459, 417) with delta (0, 0)
Screenshot: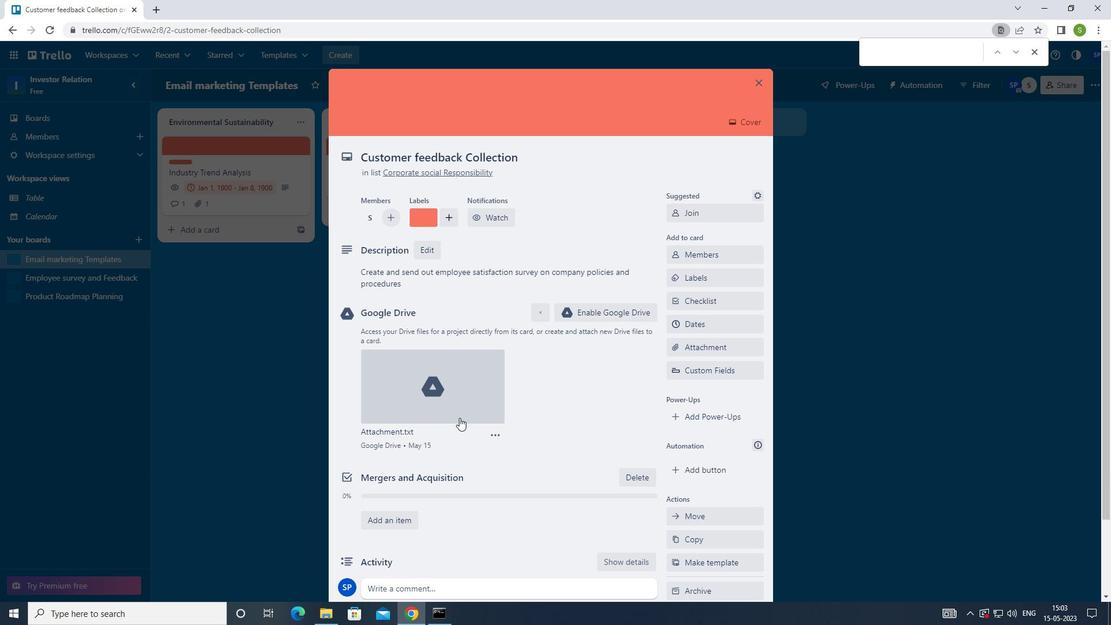 
Action: Mouse scrolled (459, 417) with delta (0, 0)
Screenshot: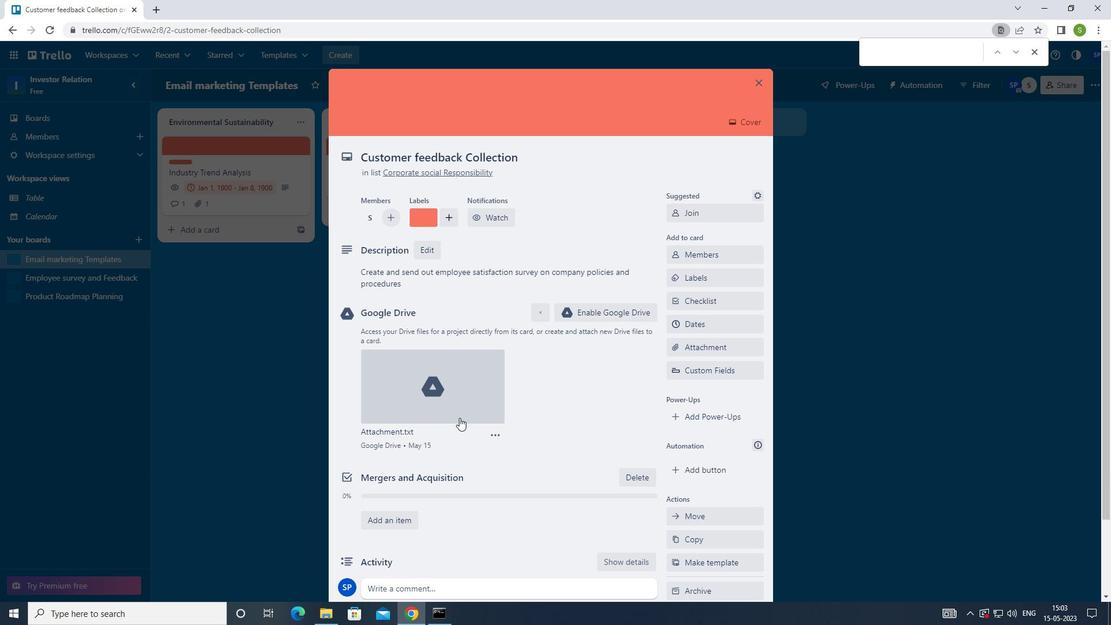 
Action: Mouse moved to (473, 500)
Screenshot: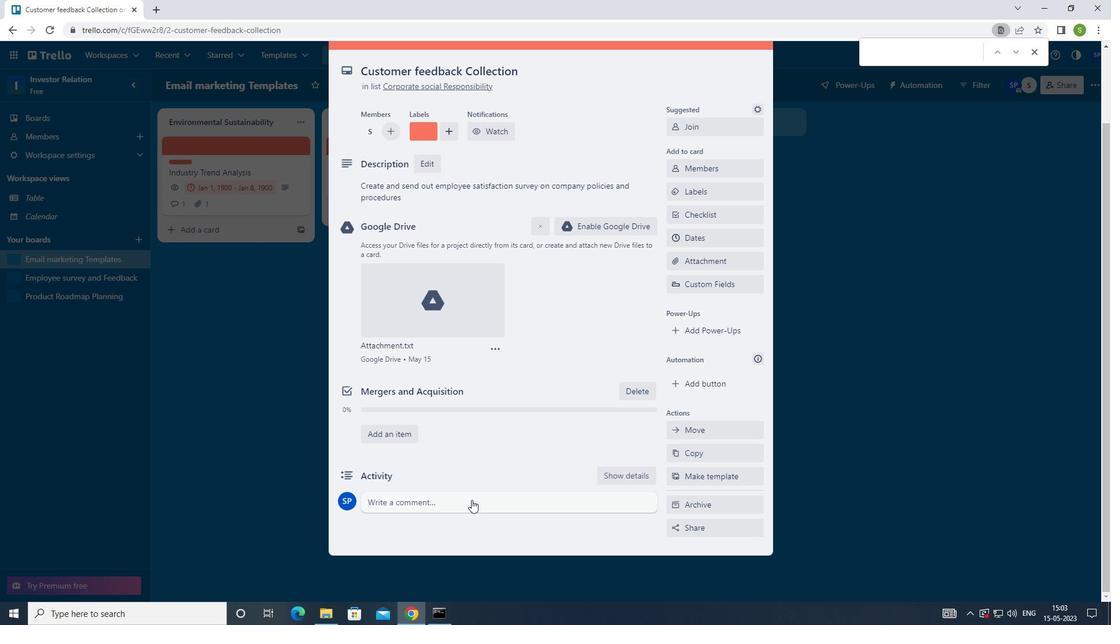 
Action: Mouse pressed left at (473, 500)
Screenshot: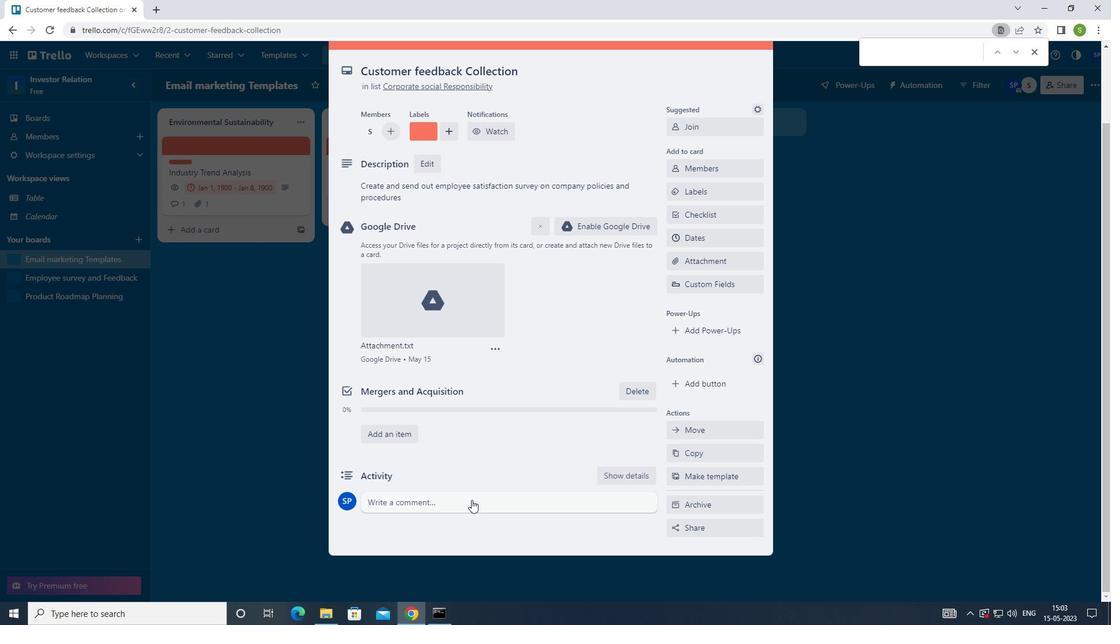 
Action: Mouse moved to (518, 364)
Screenshot: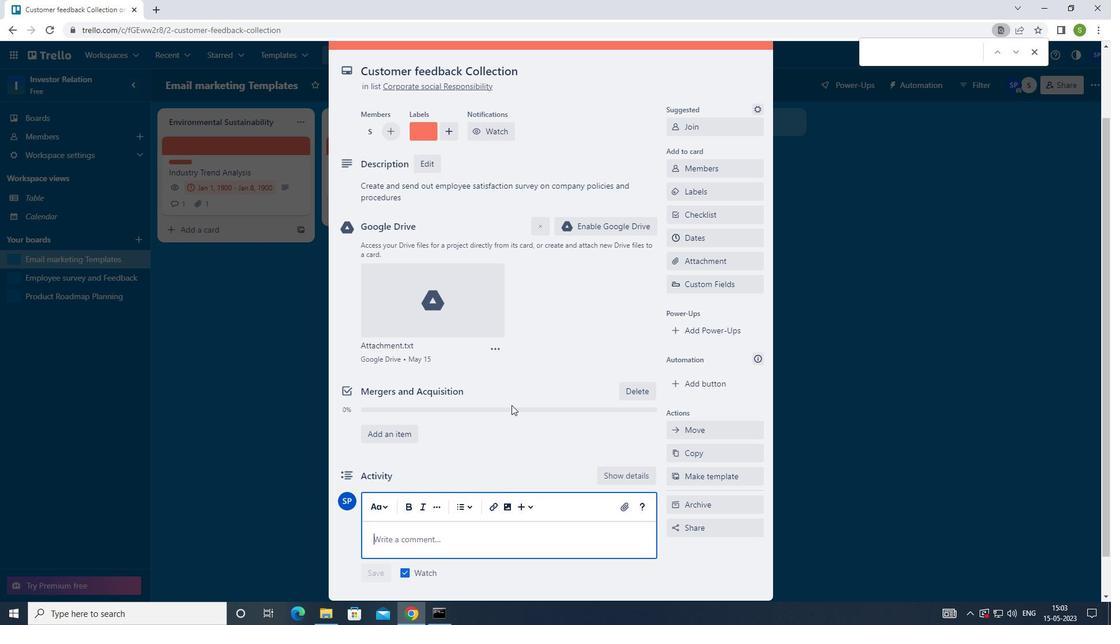 
Action: Key pressed <Key.shift_r>LET<Key.space>US<Key.space>APPROACH<Key.space>THIS<Key.space>TASH<Key.backspace>K<Key.space>WITH<Key.space>A<Key.space>FOCUS<Key.space>ON<Key.space>QUANTITY<Key.space>ENSURING<Key.space>THAT<Key.space>WE<Key.space>DELIVER<Key.space>A<Key.space>HIGH-<Key.space>QUANLITY<Key.space>OUTCOMES
Screenshot: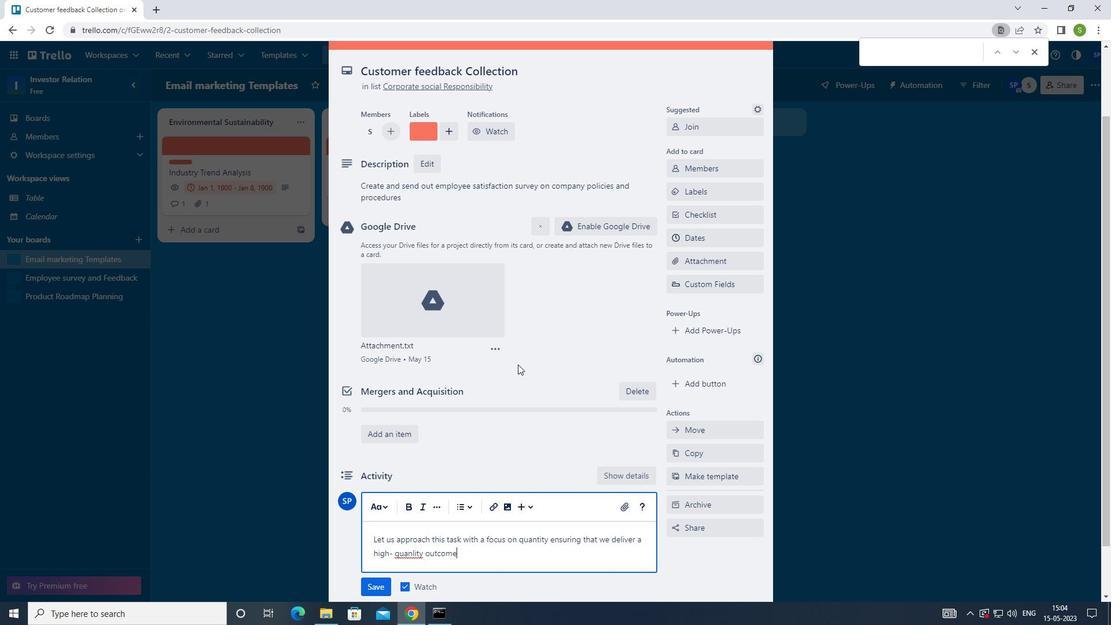 
Action: Mouse moved to (415, 553)
Screenshot: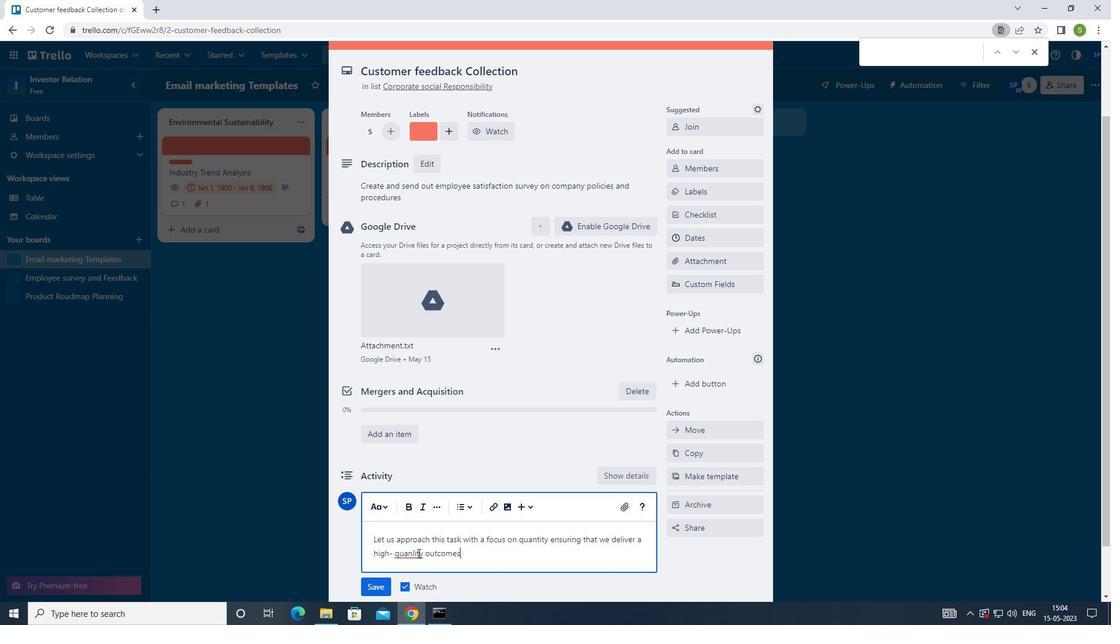 
Action: Mouse pressed left at (415, 553)
Screenshot: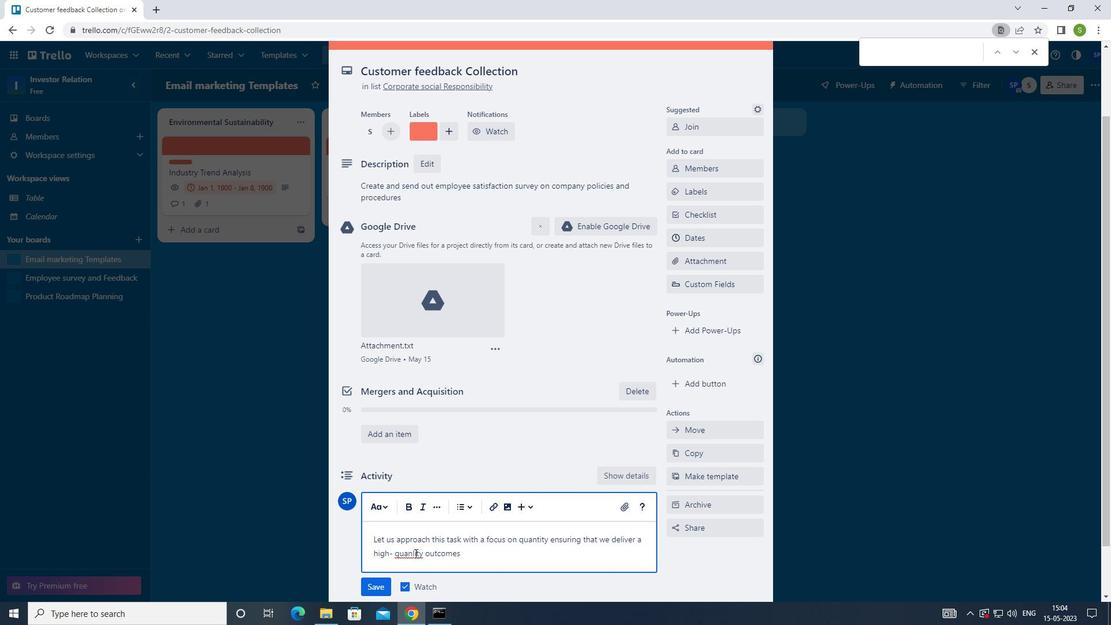 
Action: Mouse moved to (448, 541)
Screenshot: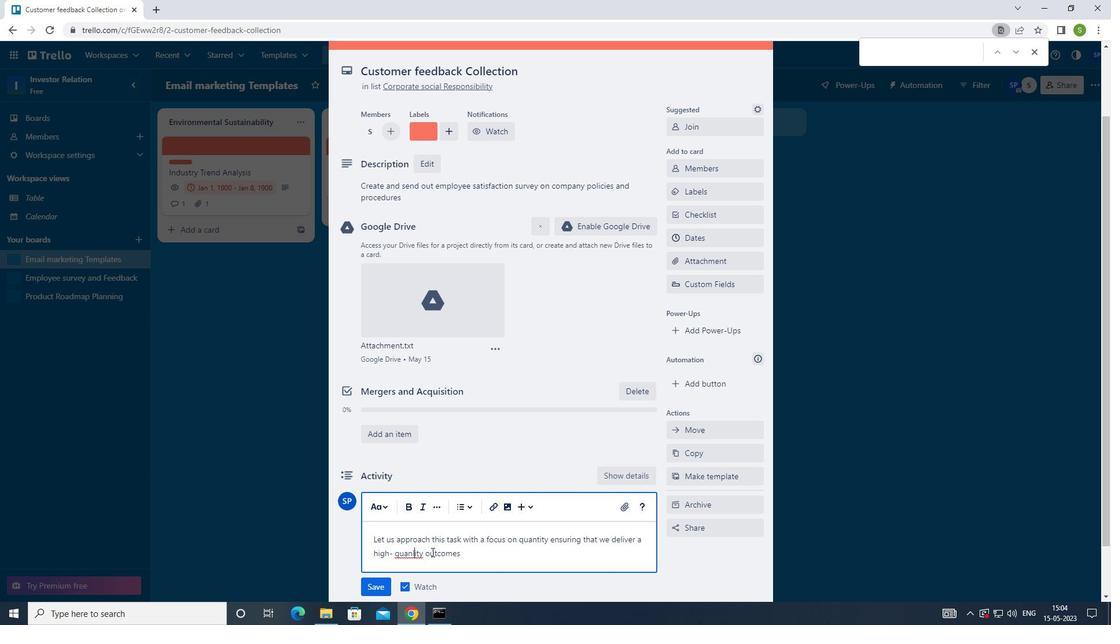 
Action: Key pressed <Key.backspace>T
Screenshot: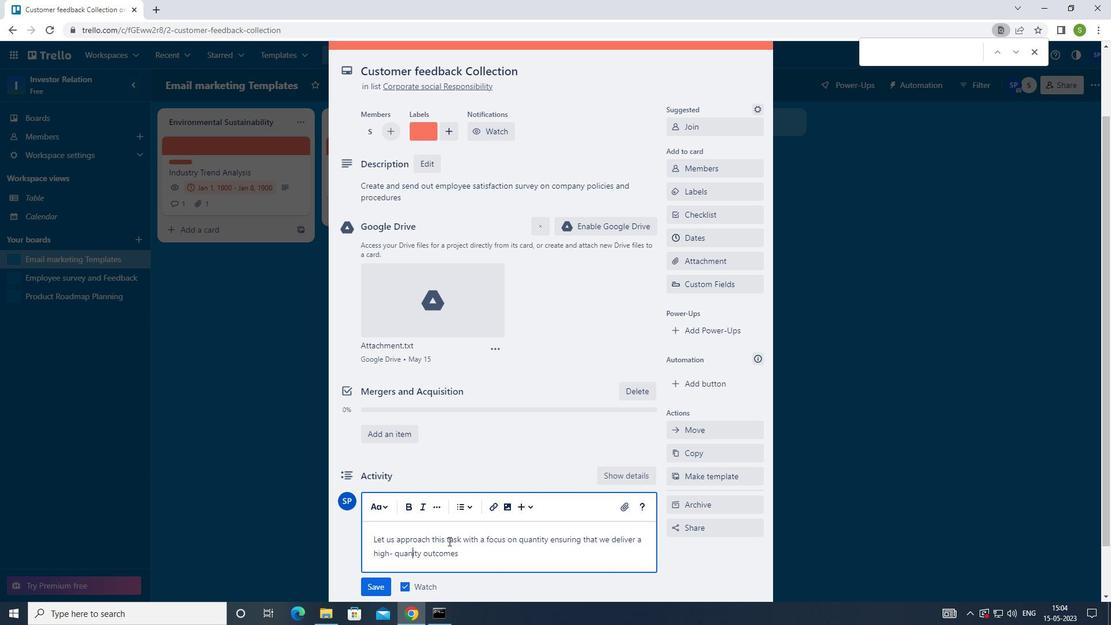 
Action: Mouse moved to (376, 591)
Screenshot: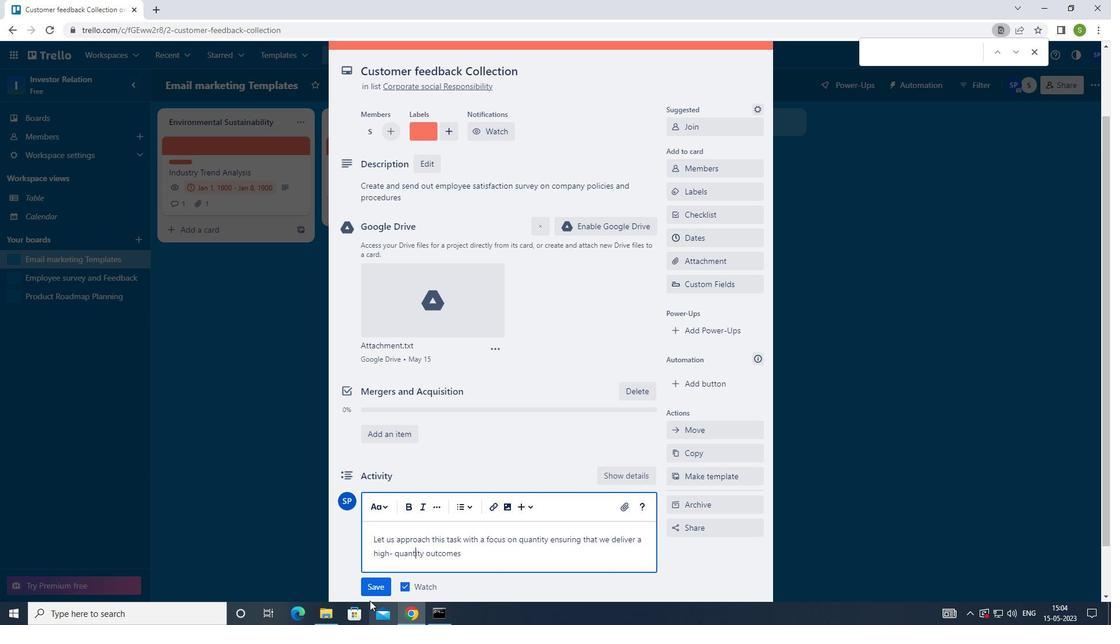 
Action: Mouse pressed left at (376, 591)
Screenshot: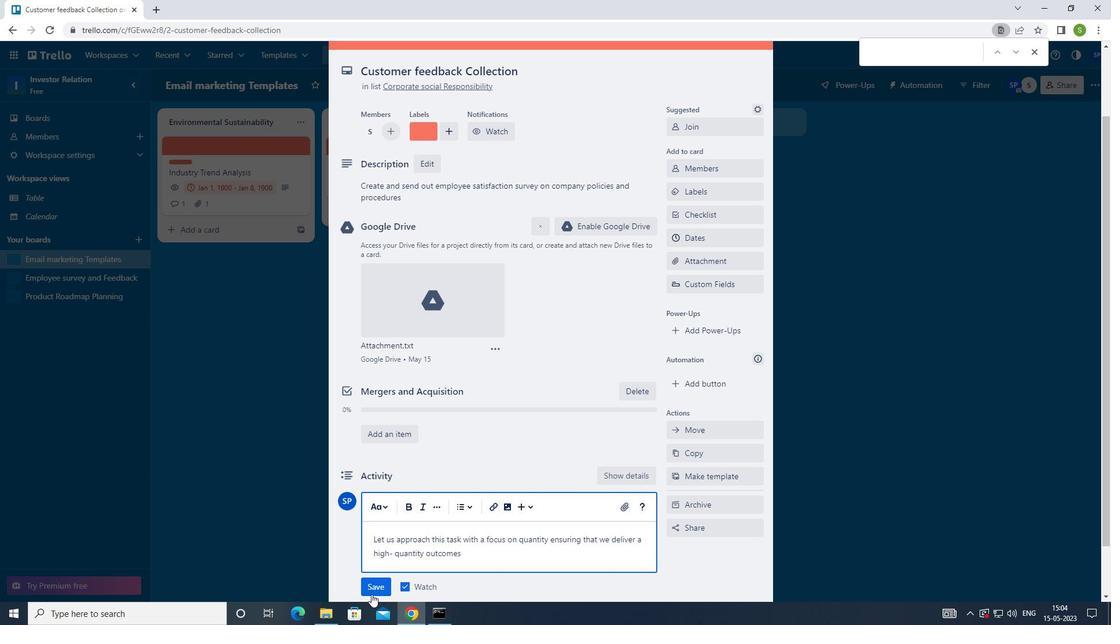 
Action: Mouse moved to (711, 233)
Screenshot: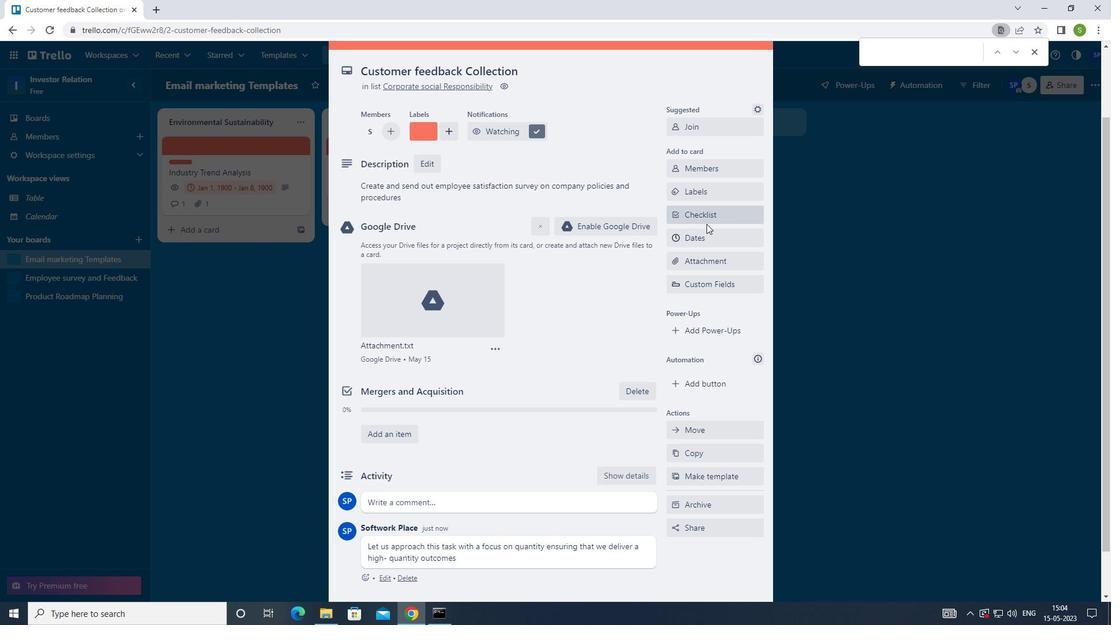 
Action: Mouse pressed left at (711, 233)
Screenshot: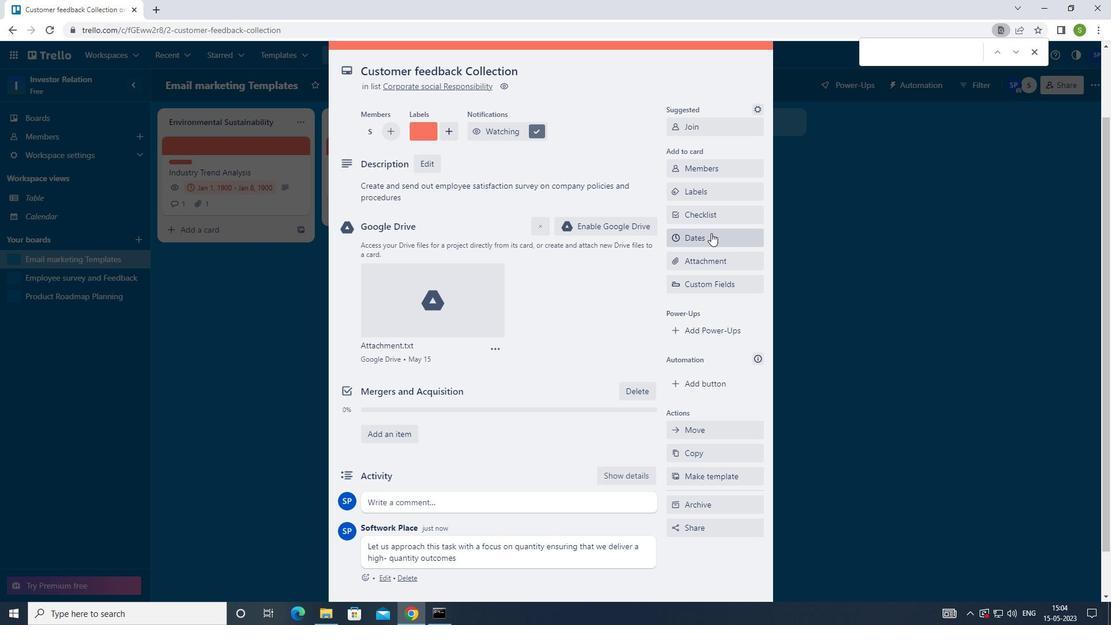 
Action: Mouse moved to (680, 294)
Screenshot: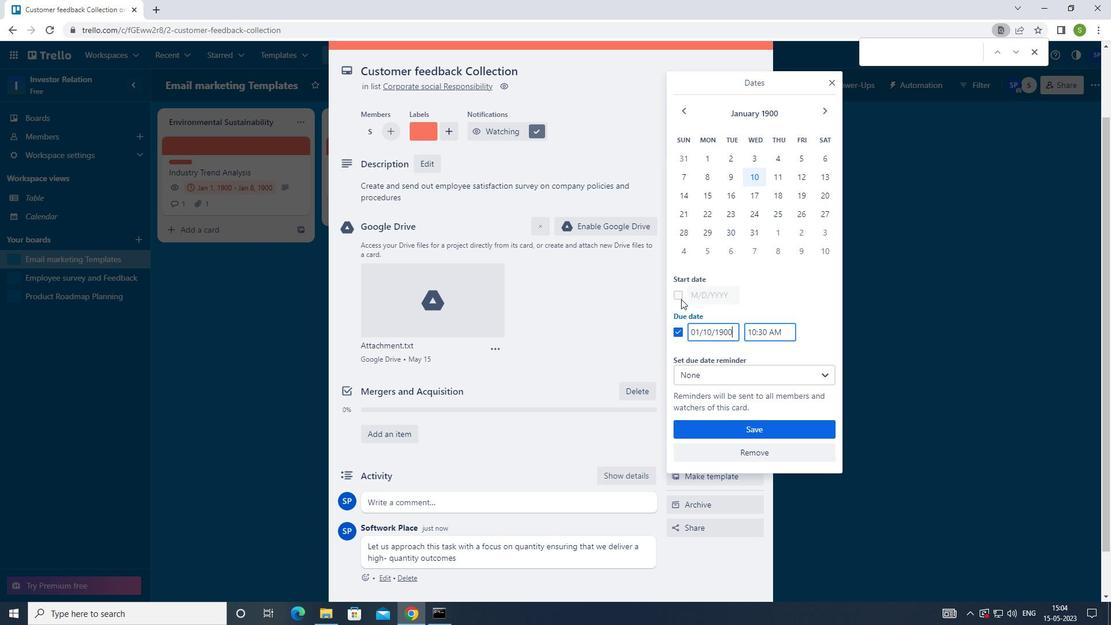
Action: Mouse pressed left at (680, 294)
Screenshot: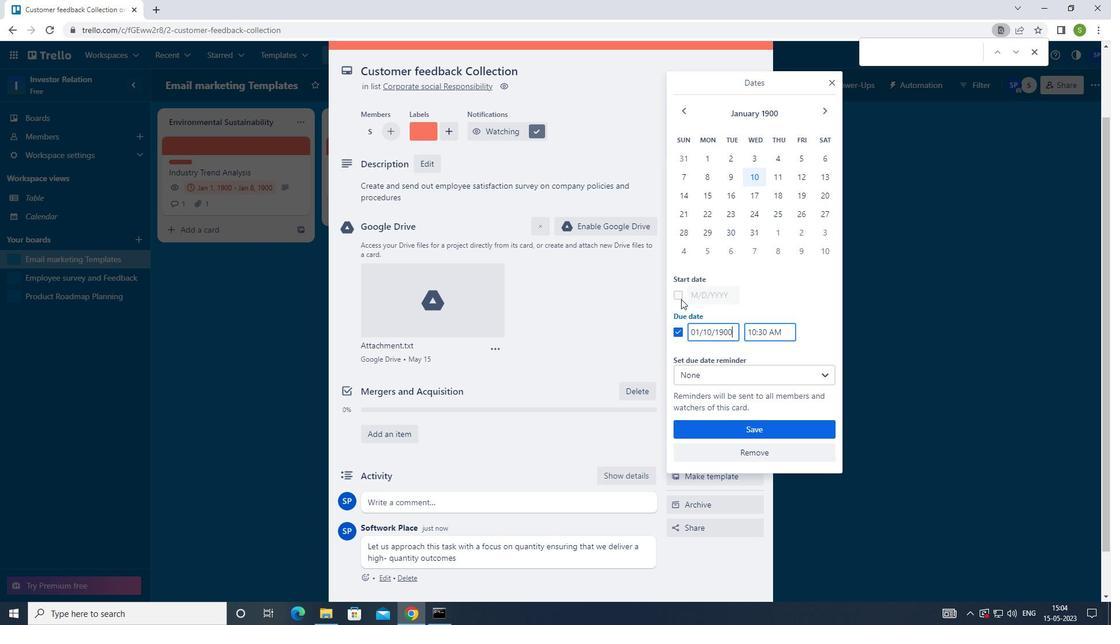 
Action: Mouse moved to (774, 158)
Screenshot: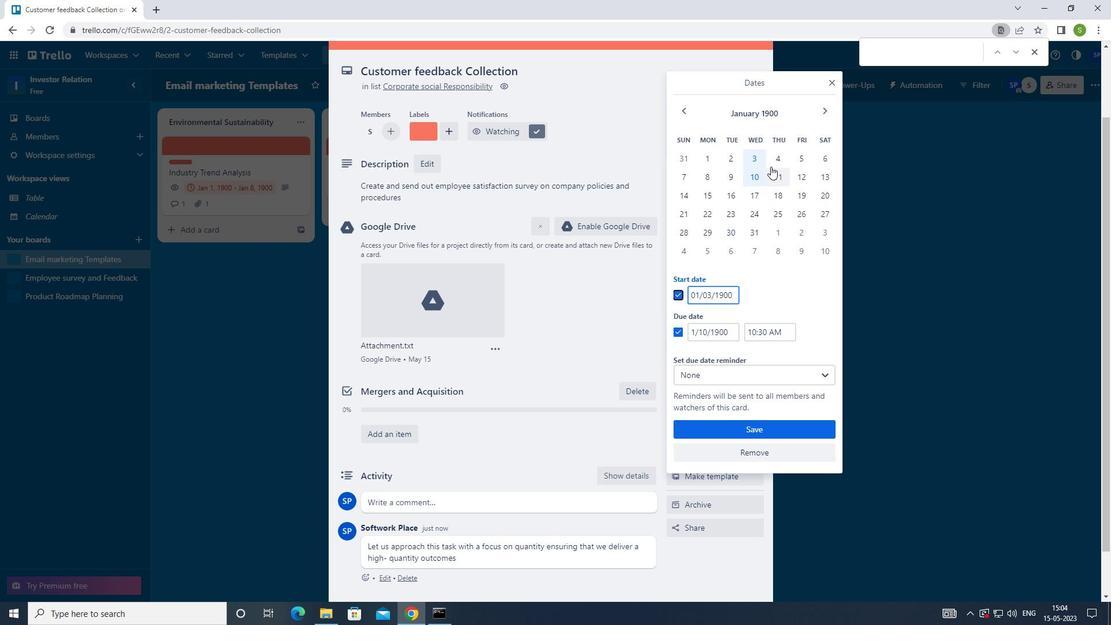 
Action: Mouse pressed left at (774, 158)
Screenshot: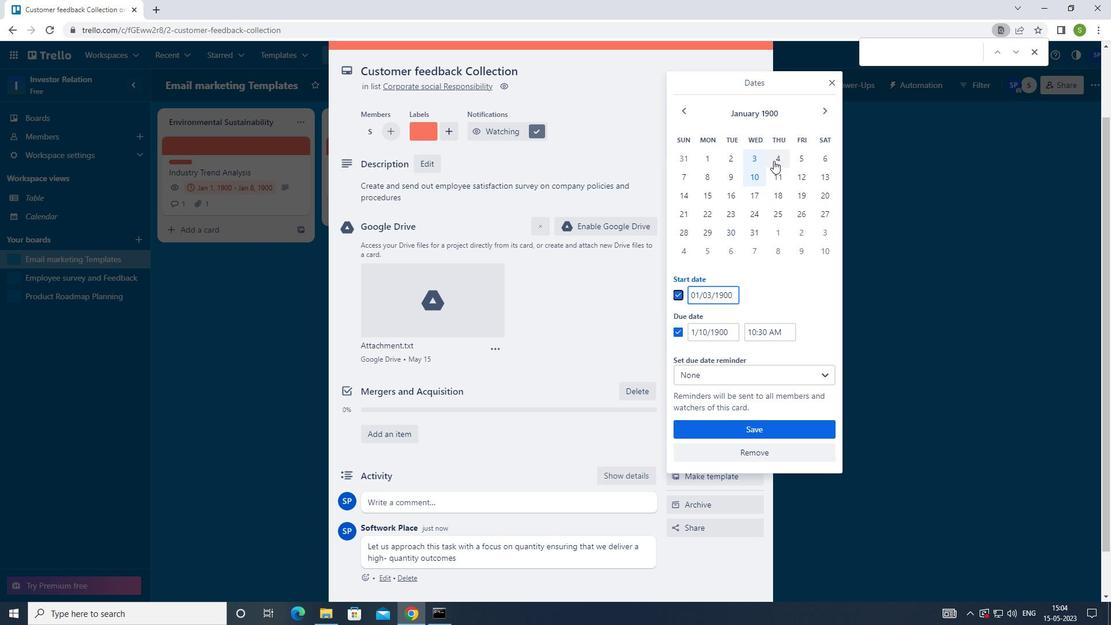 
Action: Mouse moved to (779, 169)
Screenshot: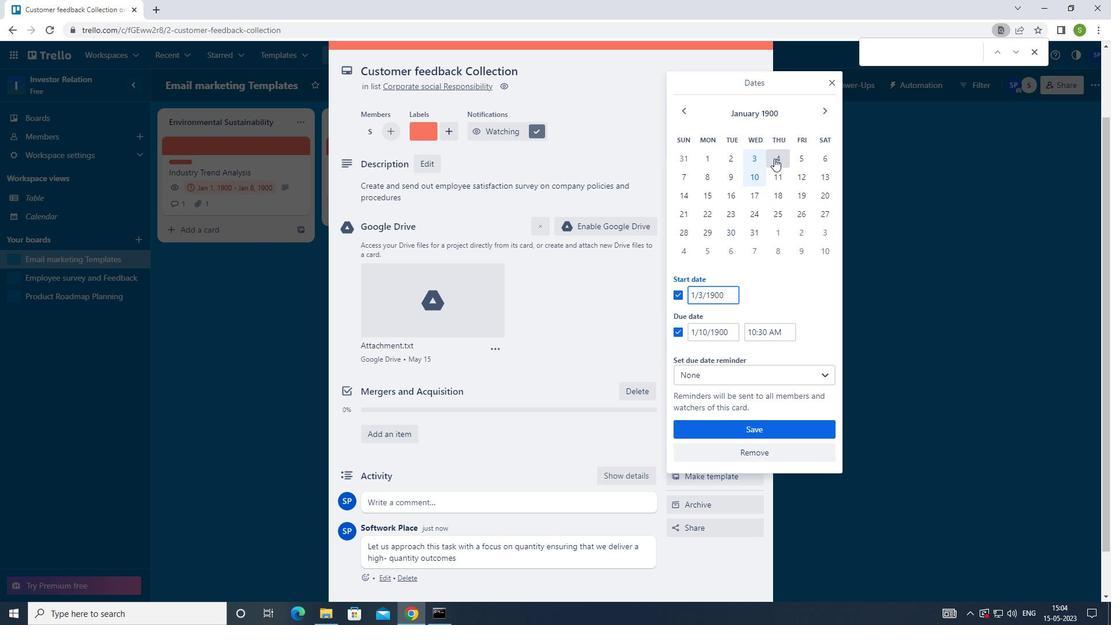 
Action: Mouse pressed left at (779, 169)
Screenshot: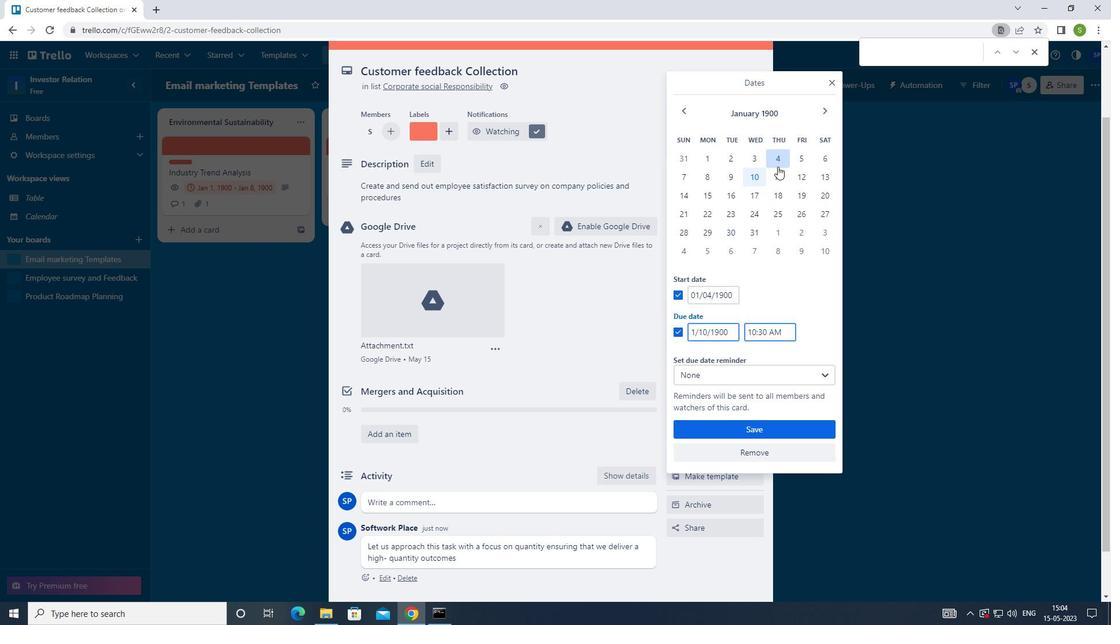 
Action: Mouse moved to (735, 426)
Screenshot: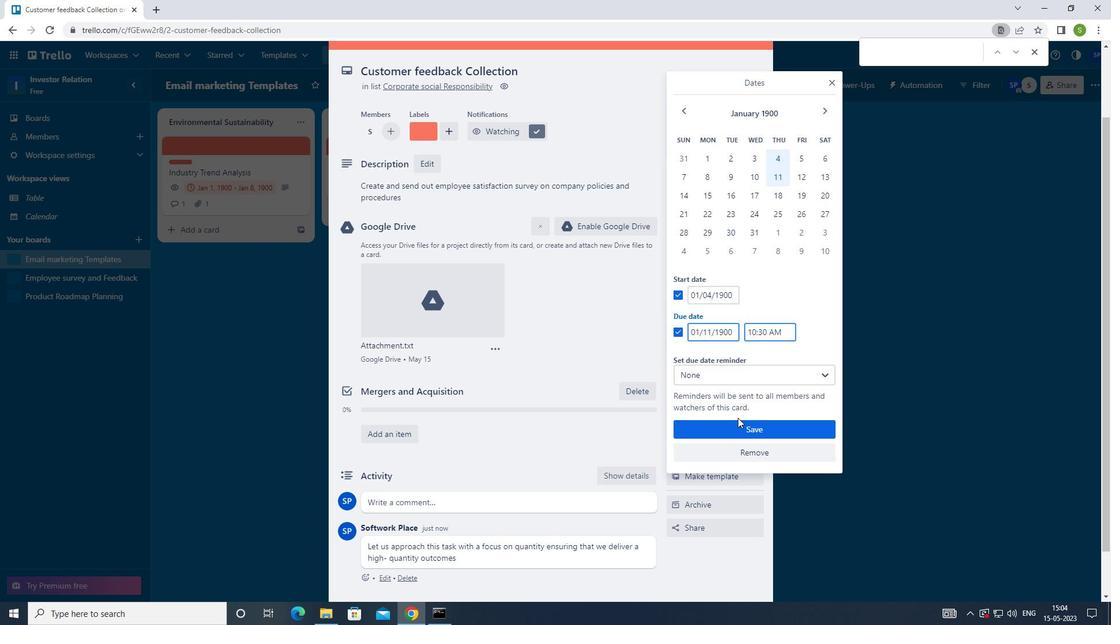 
Action: Mouse pressed left at (735, 426)
Screenshot: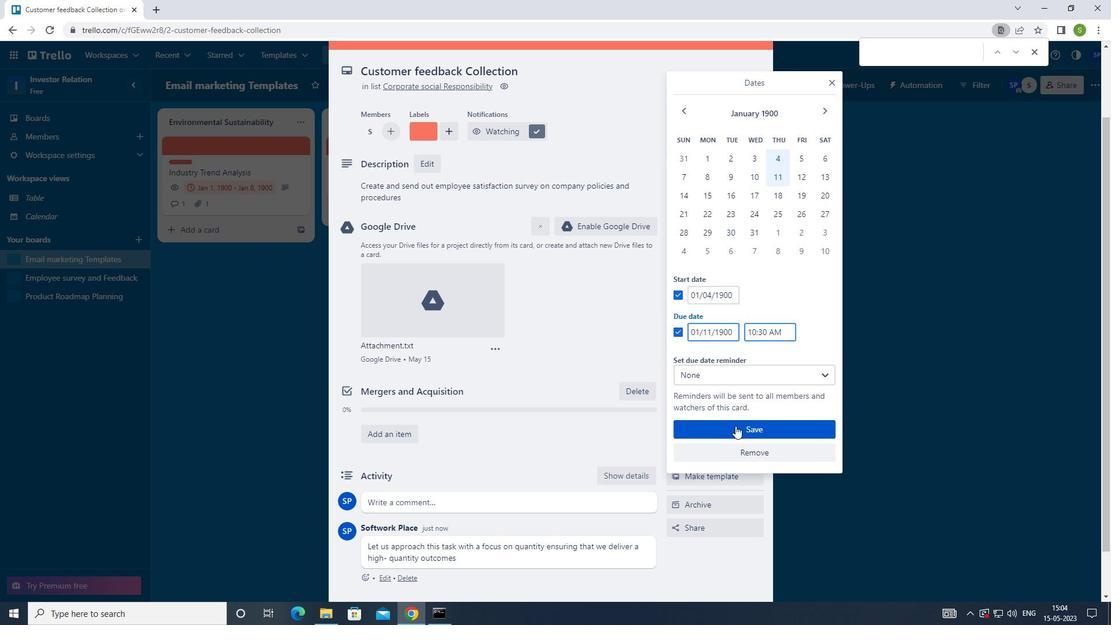 
Action: Mouse moved to (731, 424)
Screenshot: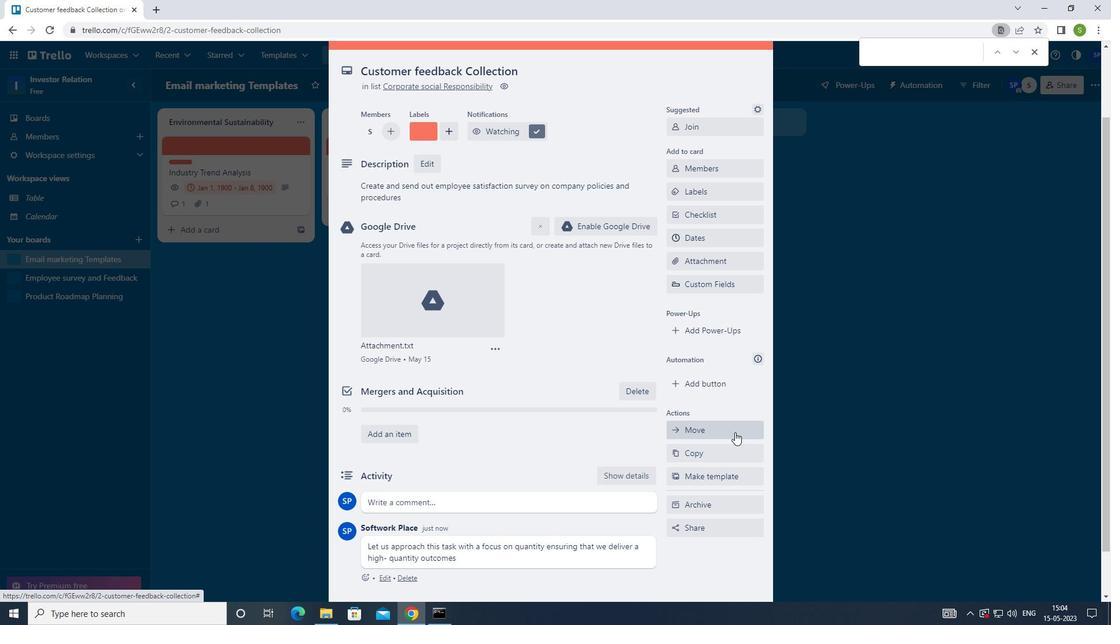 
Action: Key pressed <Key.f8>
Screenshot: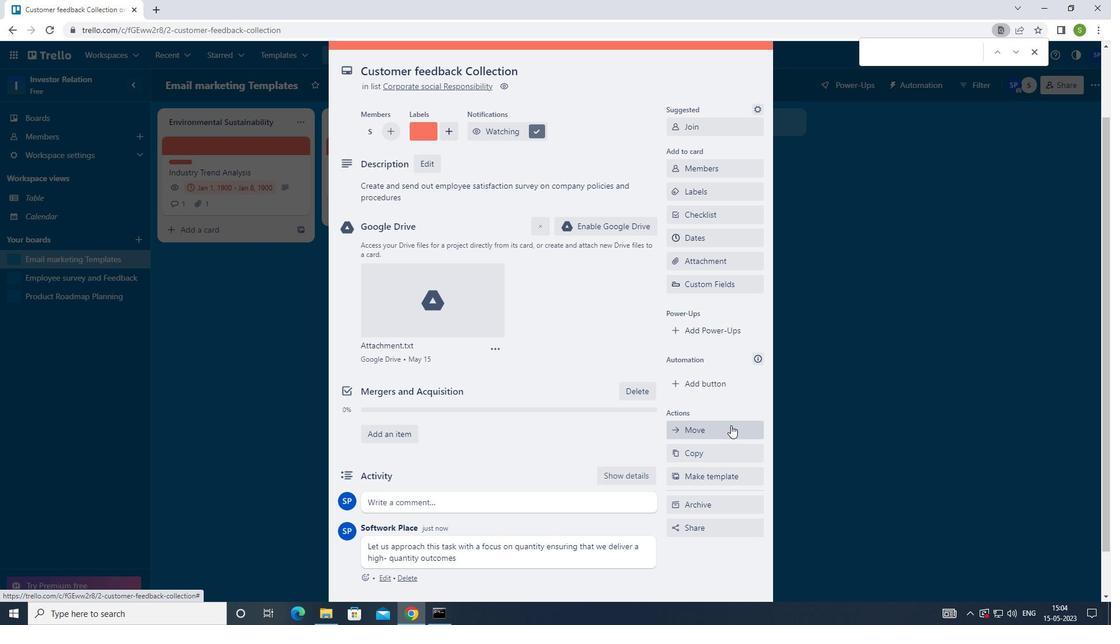 
